 Task: Add Attachment from computer to Card Card0000000253 in Board Board0000000064 in Workspace WS0000000022 in Trello. Add Cover Green to Card Card0000000253 in Board Board0000000064 in Workspace WS0000000022 in Trello. Add "Move Card To …" Button titled Button0000000253 to "top" of the list "To Do" to Card Card0000000253 in Board Board0000000064 in Workspace WS0000000022 in Trello. Add Description DS0000000253 to Card Card0000000254 in Board Board0000000064 in Workspace WS0000000022 in Trello. Add Comment CM0000000253 to Card Card0000000254 in Board Board0000000064 in Workspace WS0000000022 in Trello
Action: Mouse moved to (483, 496)
Screenshot: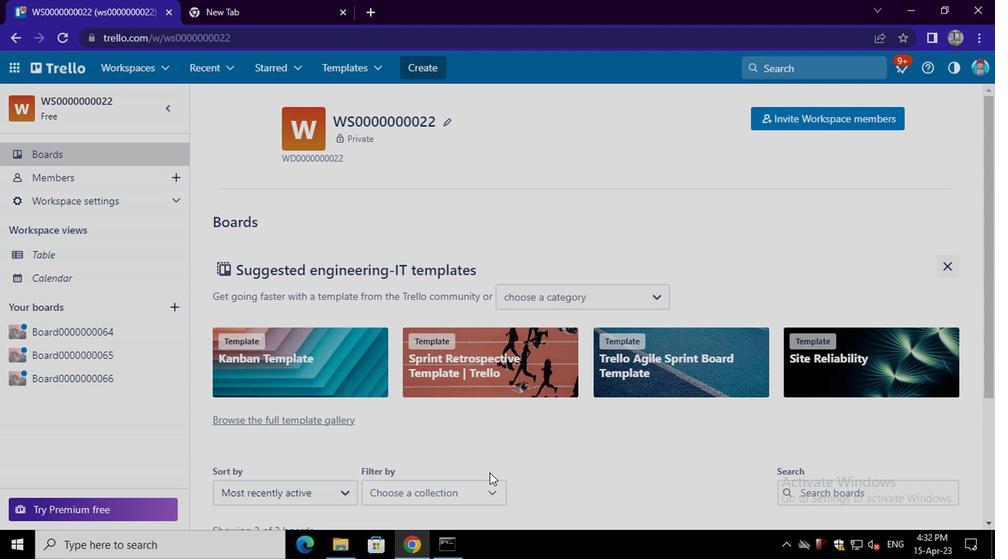 
Action: Mouse scrolled (483, 495) with delta (0, -1)
Screenshot: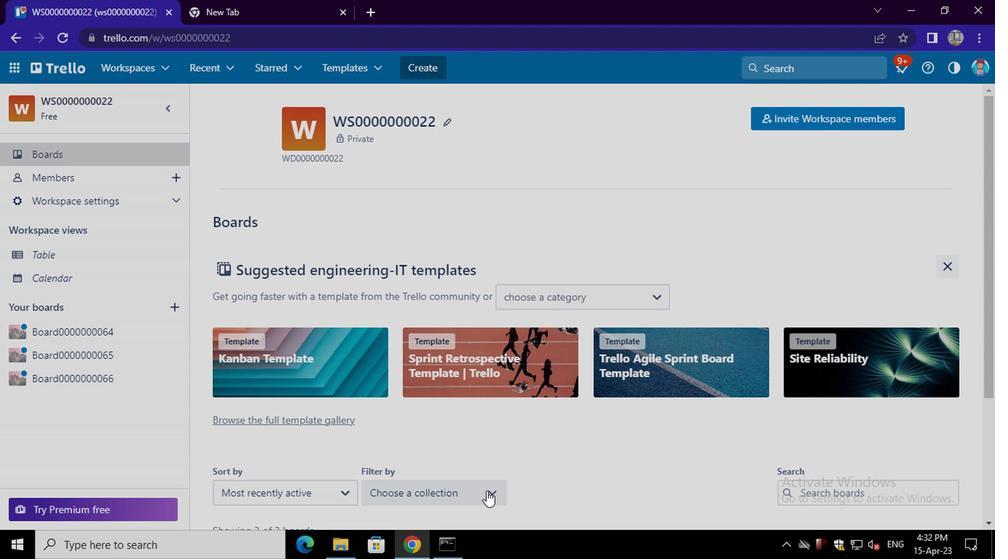 
Action: Mouse scrolled (483, 495) with delta (0, -1)
Screenshot: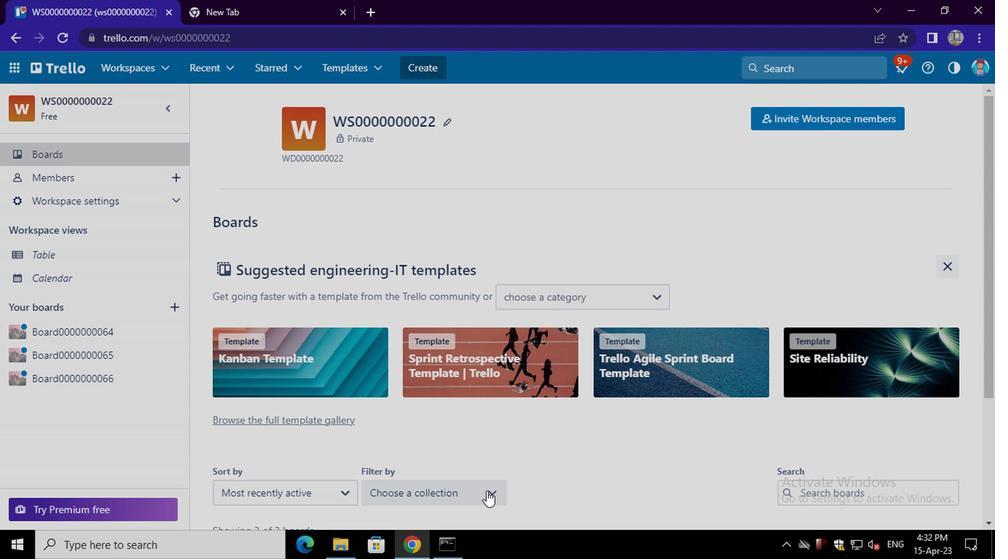 
Action: Mouse scrolled (483, 495) with delta (0, -1)
Screenshot: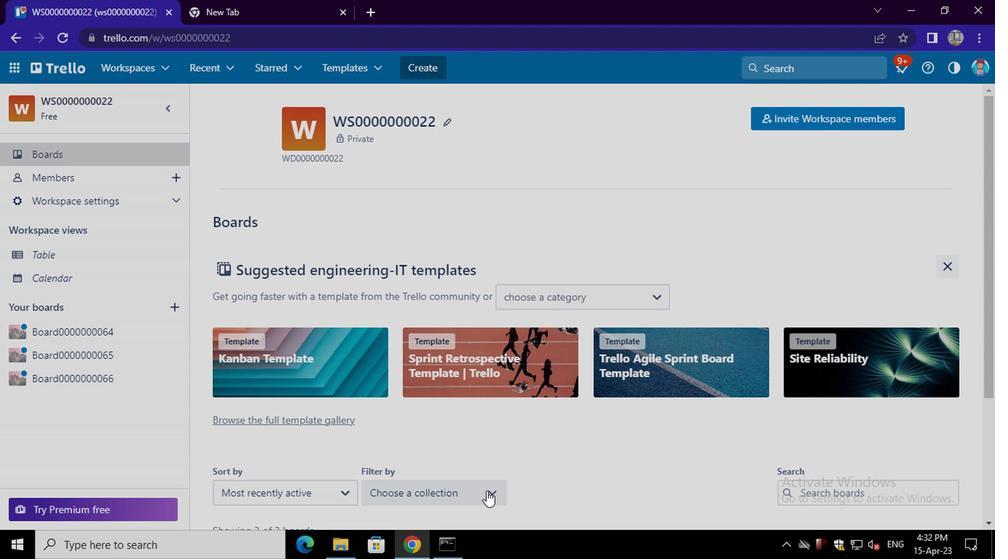 
Action: Mouse scrolled (483, 495) with delta (0, -1)
Screenshot: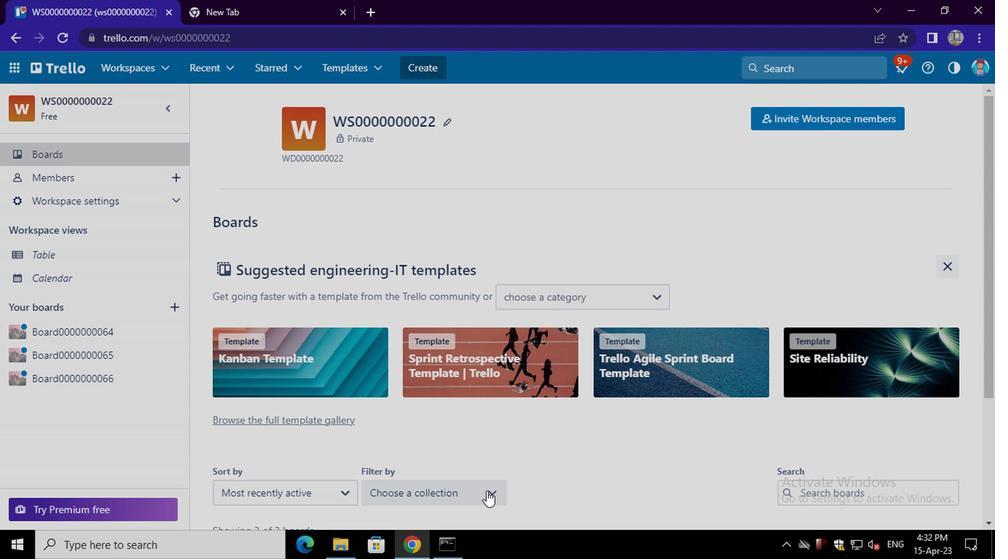 
Action: Mouse moved to (487, 427)
Screenshot: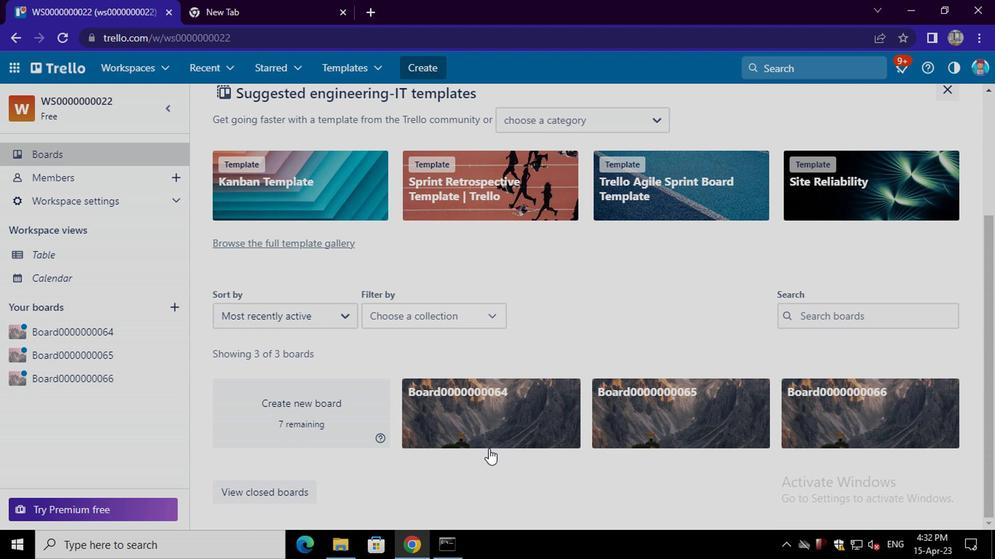 
Action: Mouse pressed left at (487, 427)
Screenshot: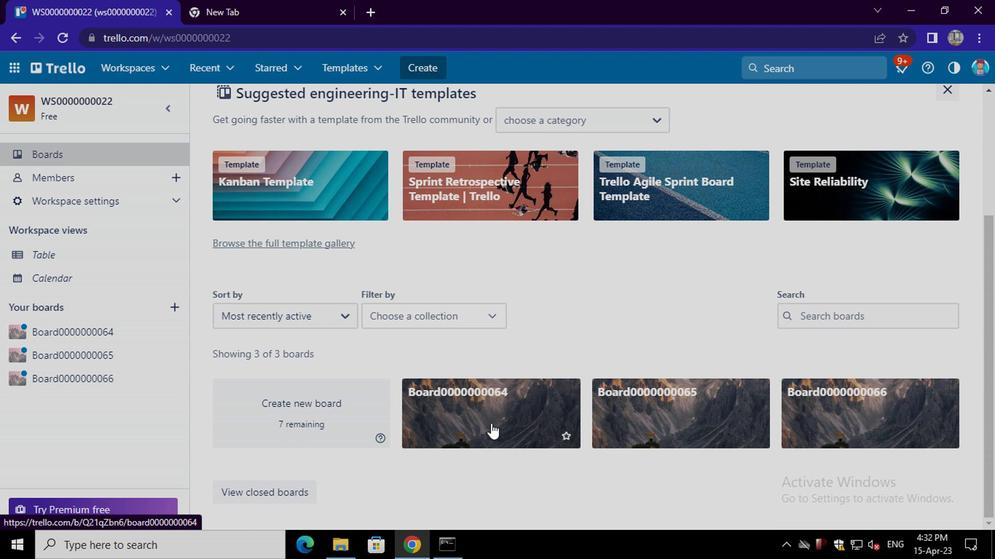 
Action: Mouse moved to (374, 160)
Screenshot: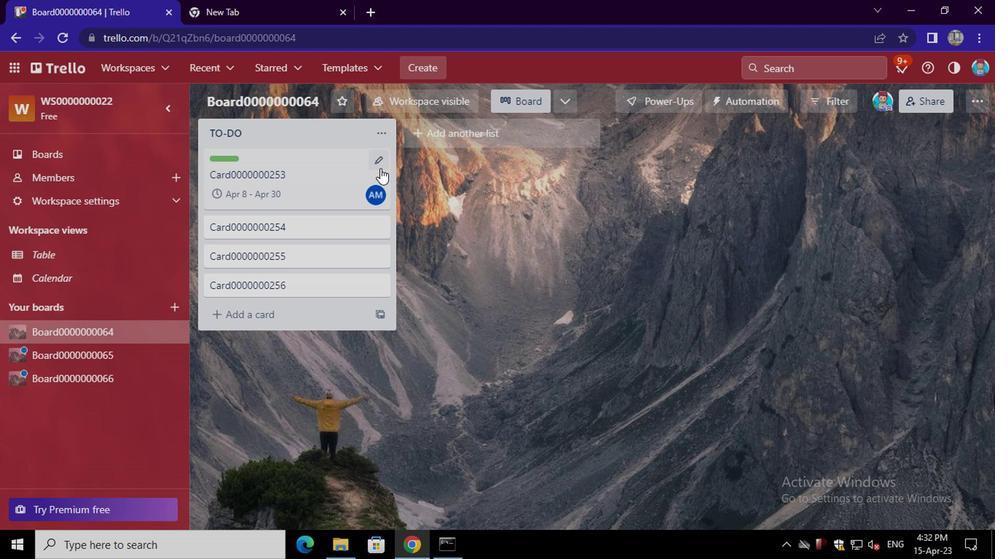 
Action: Mouse pressed left at (374, 160)
Screenshot: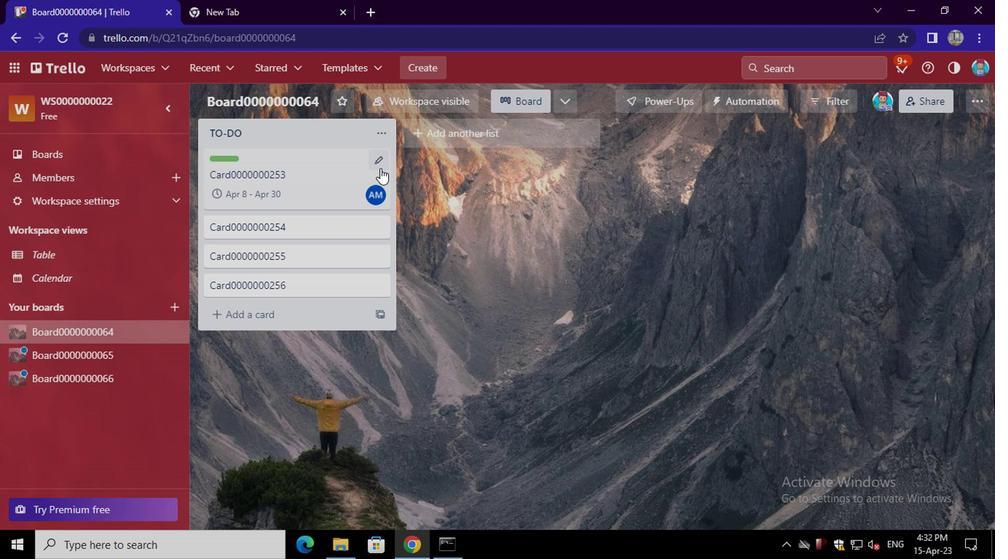 
Action: Mouse moved to (407, 159)
Screenshot: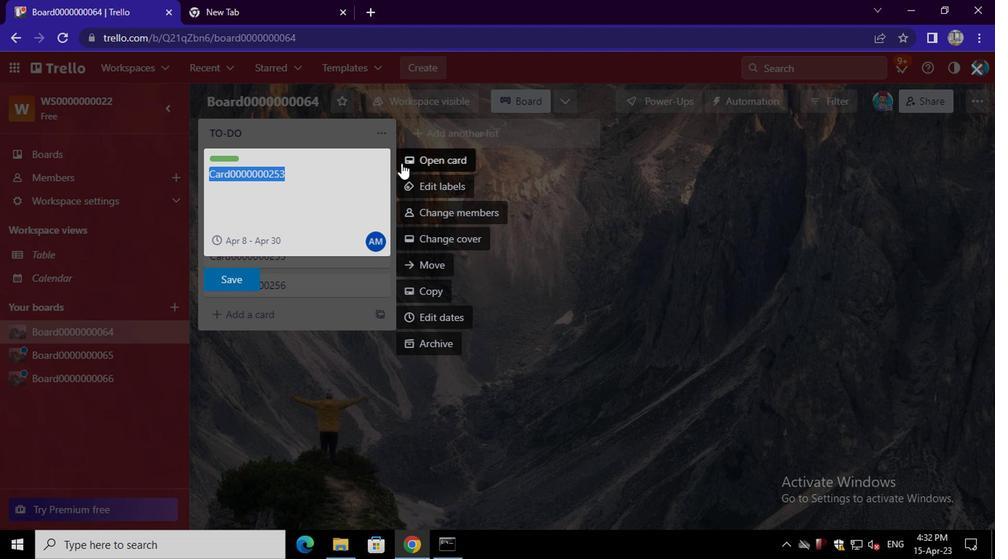 
Action: Mouse pressed left at (407, 159)
Screenshot: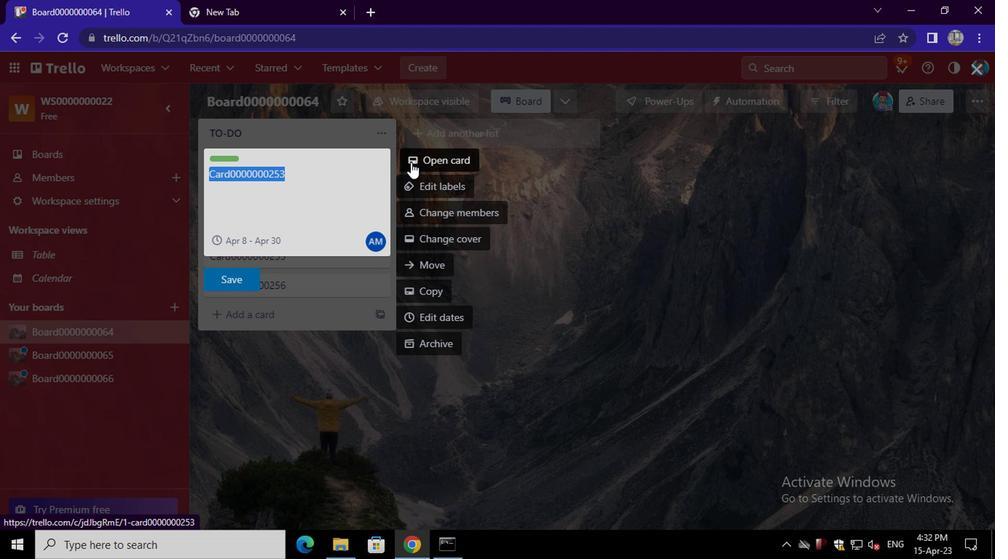 
Action: Mouse moved to (687, 296)
Screenshot: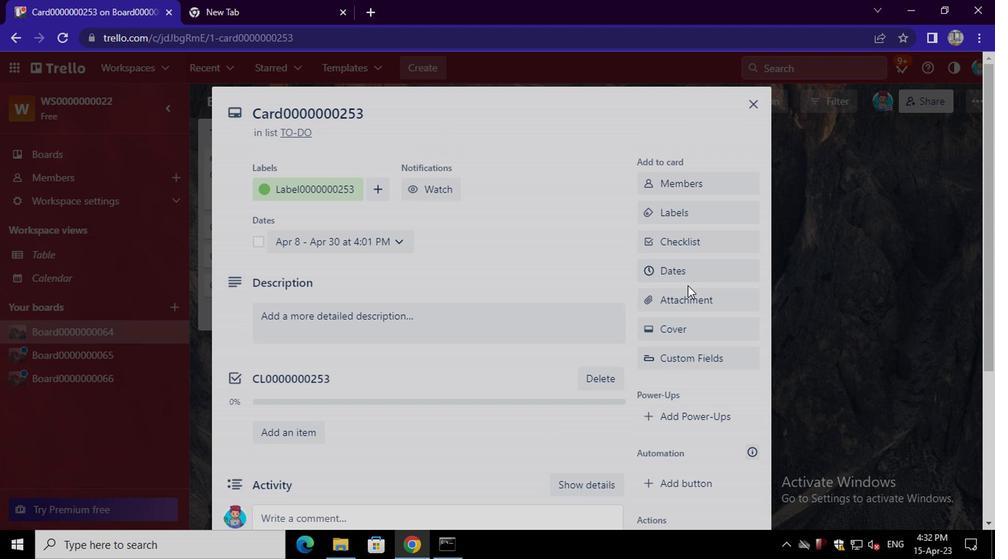 
Action: Mouse pressed left at (687, 296)
Screenshot: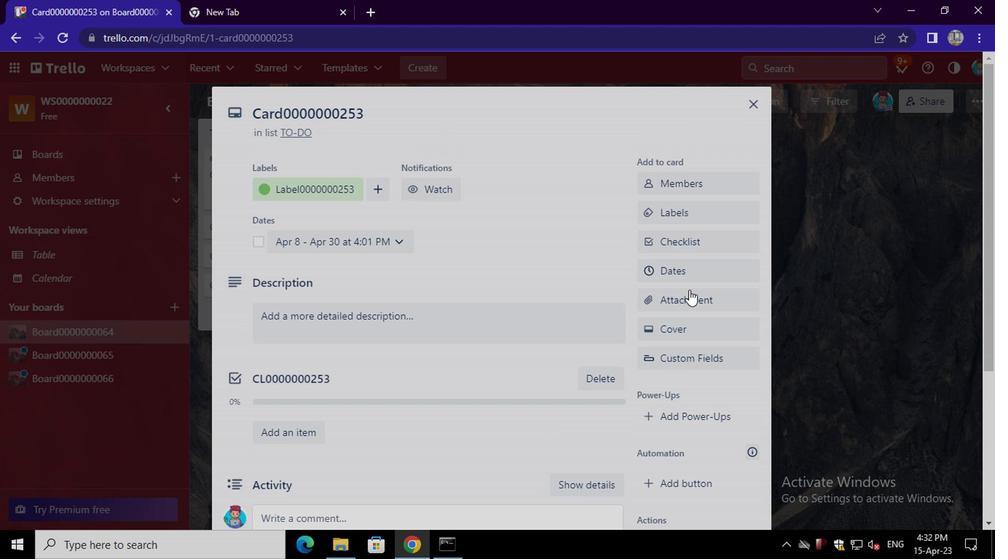 
Action: Mouse moved to (674, 135)
Screenshot: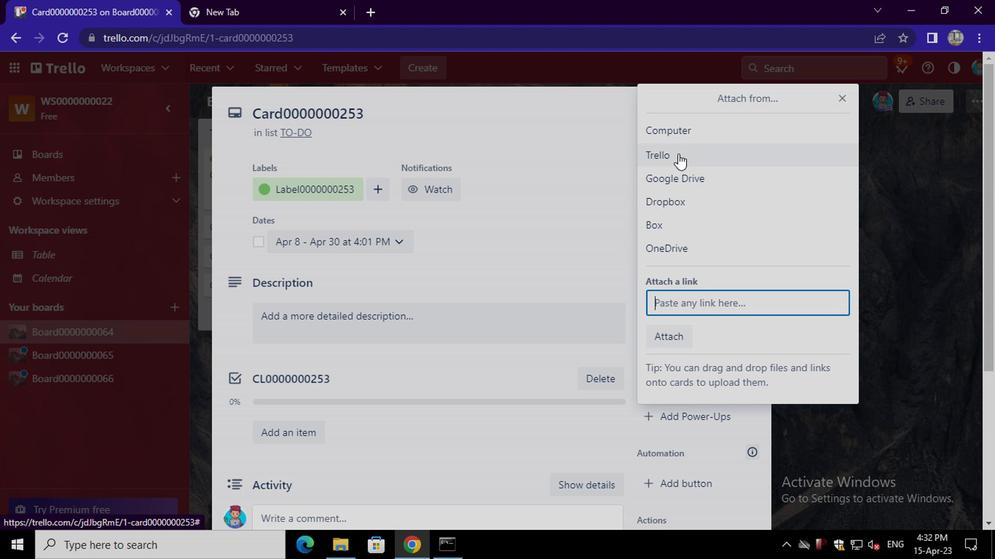 
Action: Mouse pressed left at (674, 135)
Screenshot: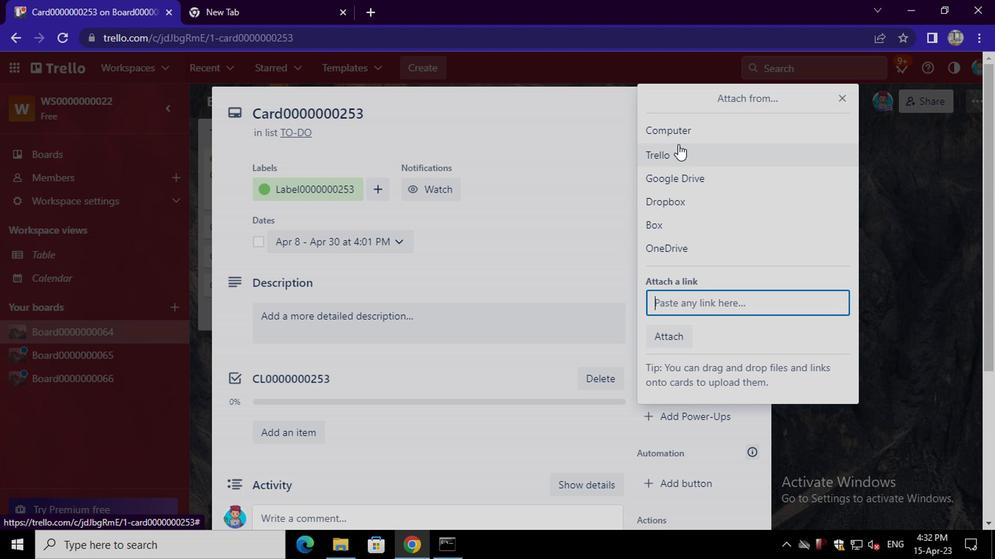 
Action: Mouse moved to (361, 346)
Screenshot: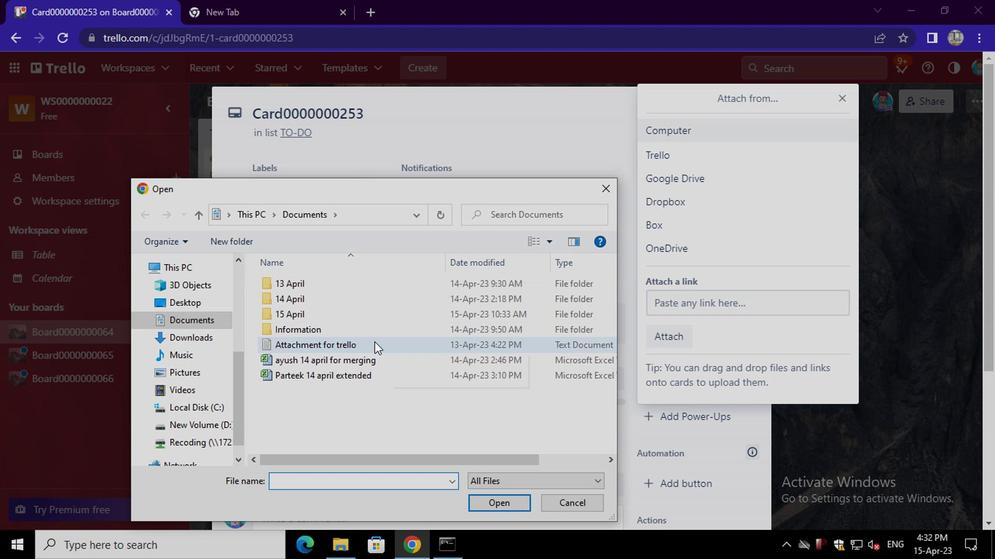
Action: Mouse pressed left at (361, 346)
Screenshot: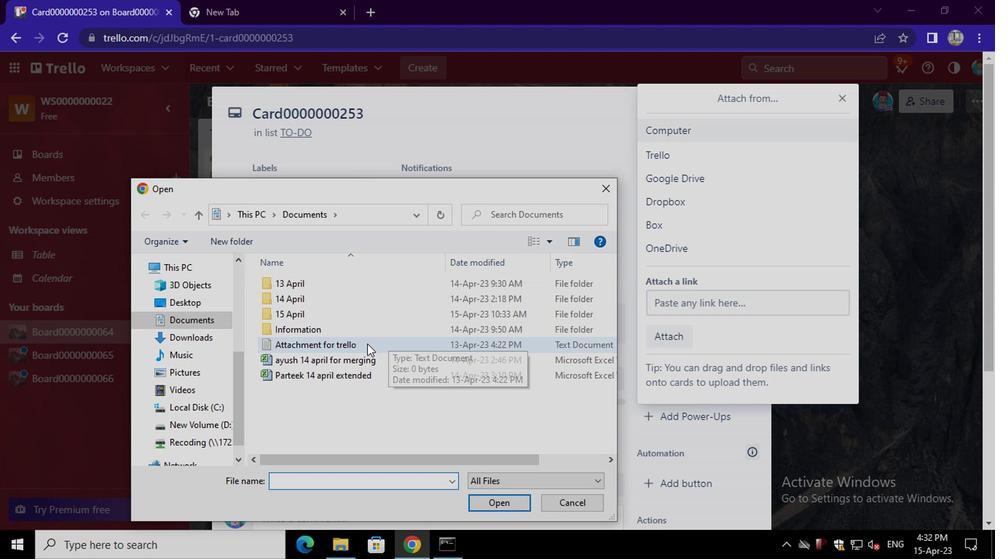 
Action: Mouse pressed left at (361, 346)
Screenshot: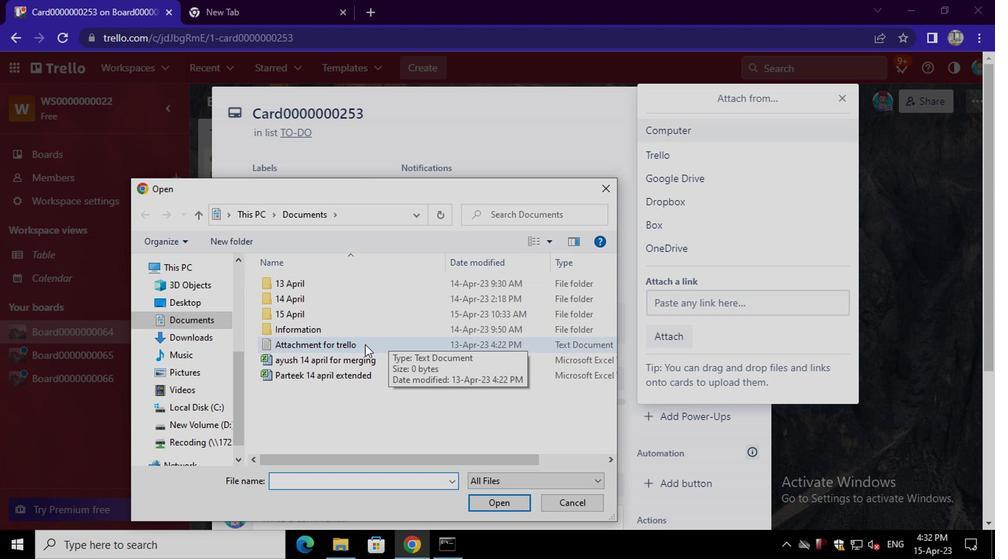 
Action: Mouse moved to (651, 334)
Screenshot: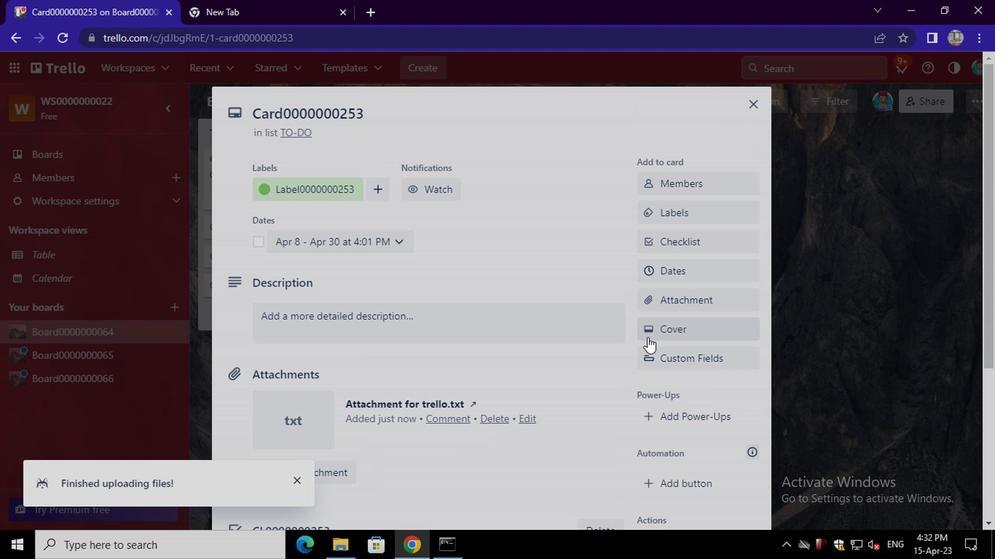 
Action: Mouse pressed left at (651, 334)
Screenshot: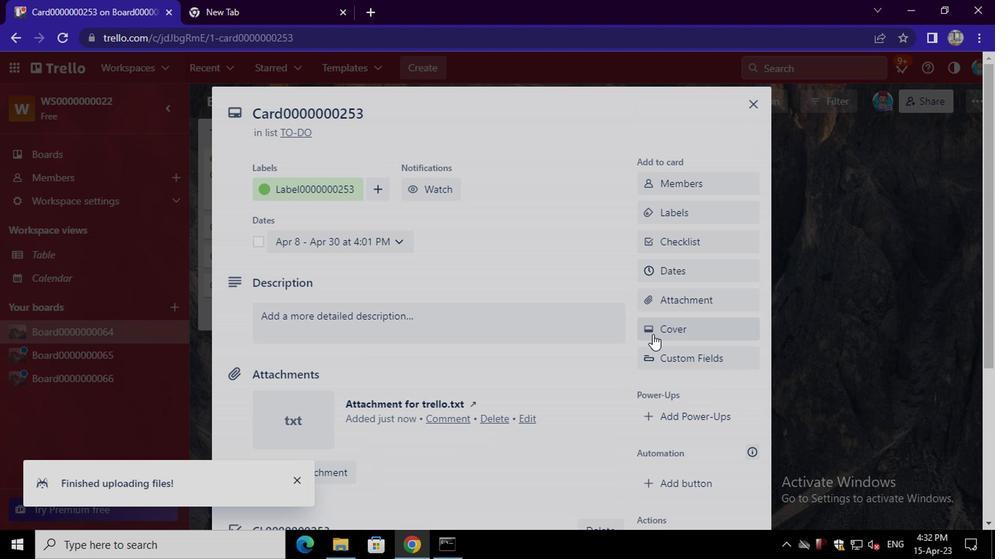 
Action: Mouse moved to (658, 228)
Screenshot: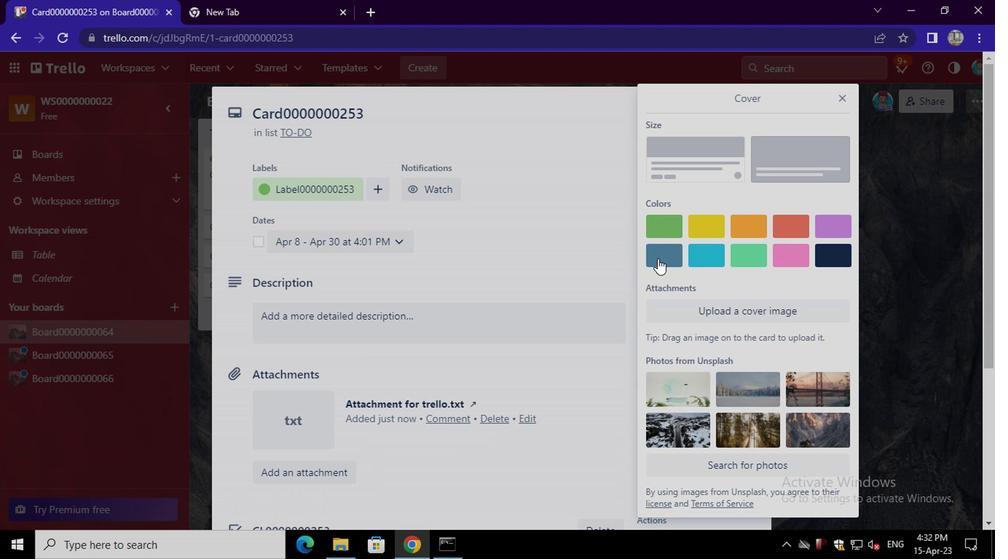 
Action: Mouse pressed left at (658, 228)
Screenshot: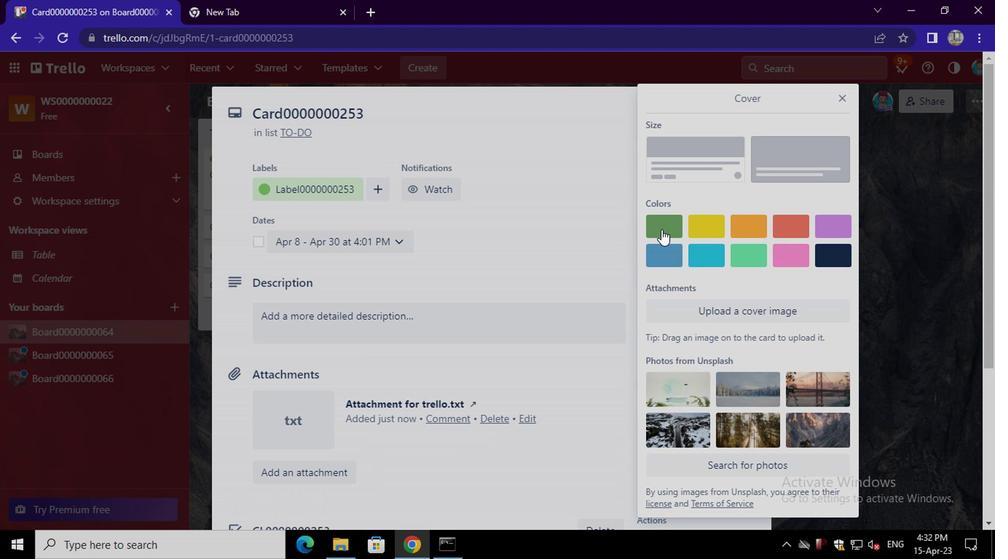 
Action: Mouse moved to (589, 288)
Screenshot: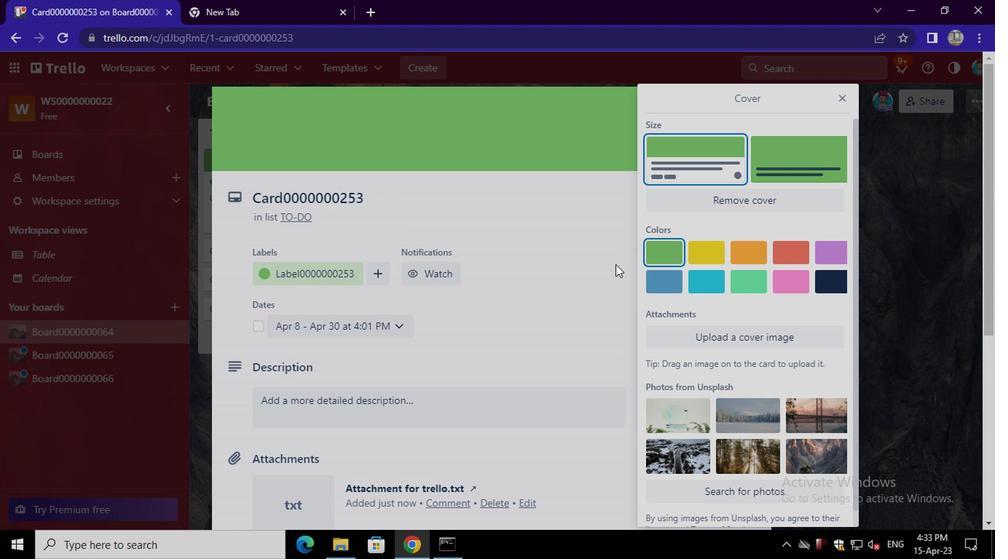 
Action: Mouse pressed left at (589, 288)
Screenshot: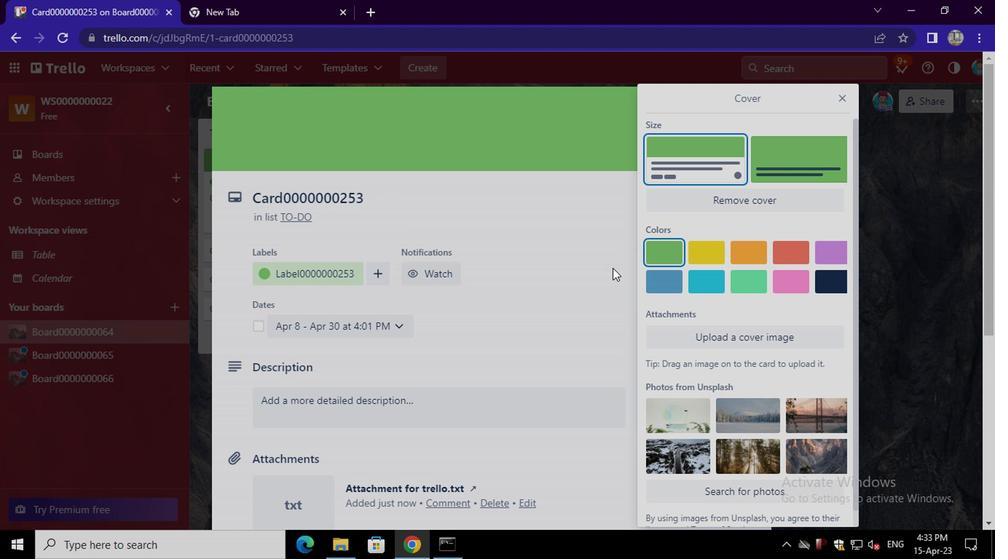 
Action: Mouse moved to (601, 332)
Screenshot: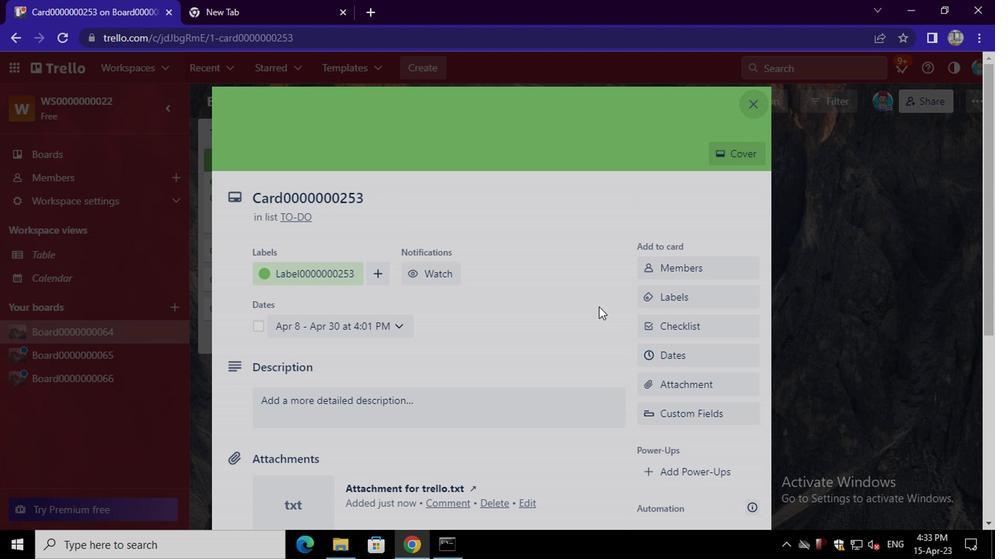 
Action: Mouse scrolled (601, 332) with delta (0, 0)
Screenshot: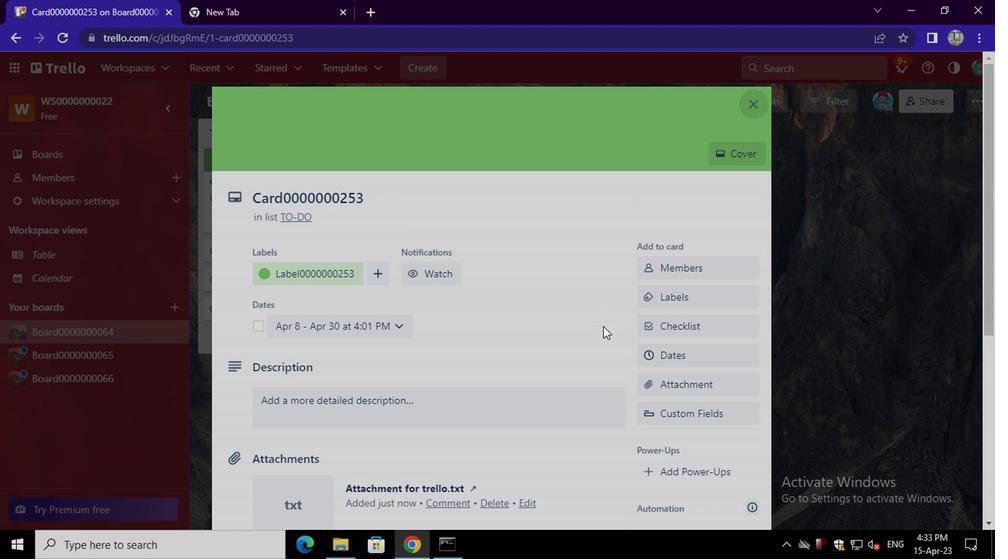 
Action: Mouse moved to (601, 335)
Screenshot: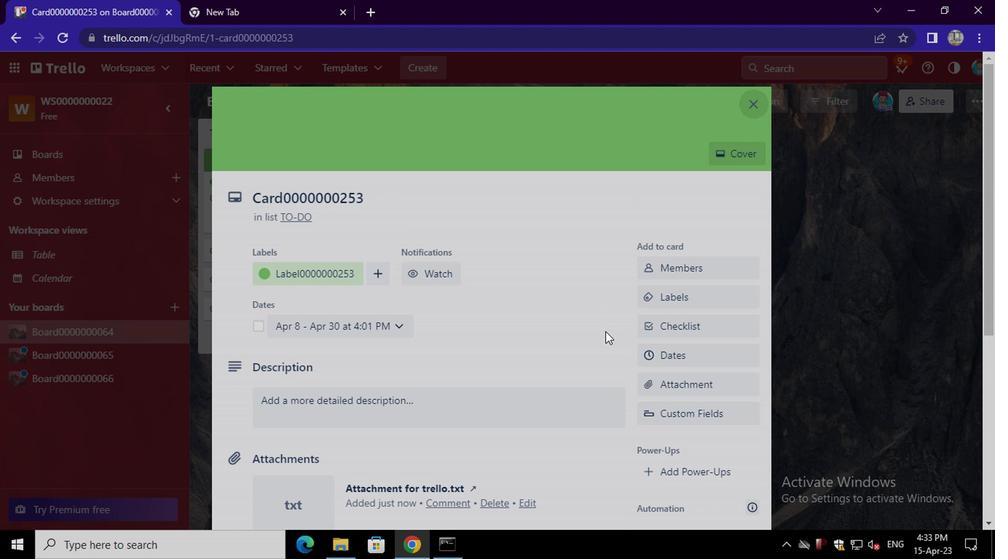 
Action: Mouse scrolled (601, 334) with delta (0, -1)
Screenshot: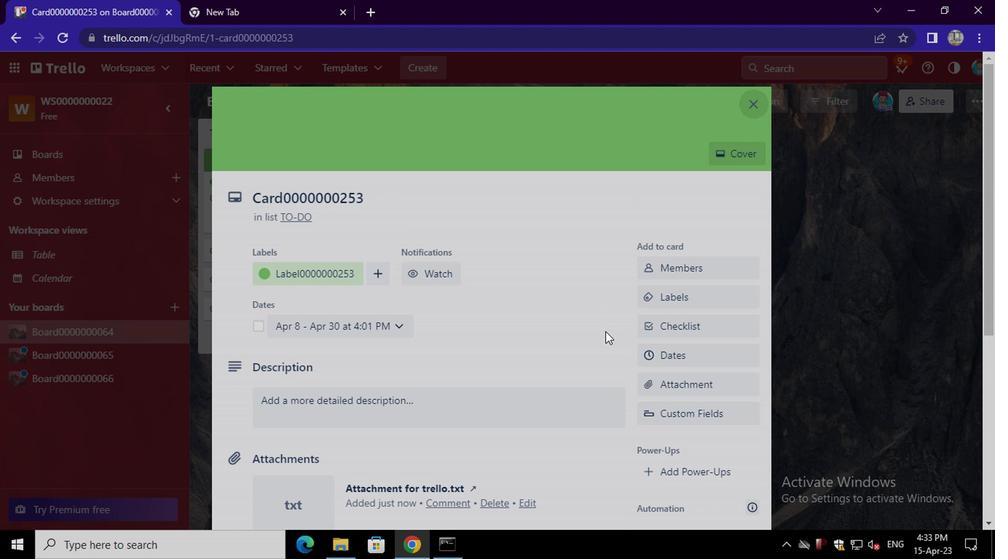 
Action: Mouse moved to (601, 337)
Screenshot: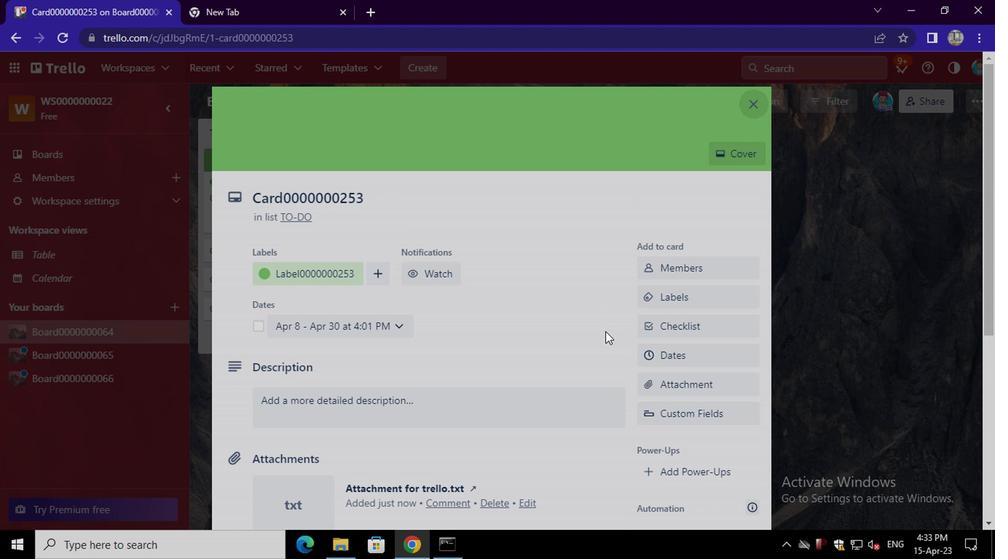 
Action: Mouse scrolled (601, 336) with delta (0, 0)
Screenshot: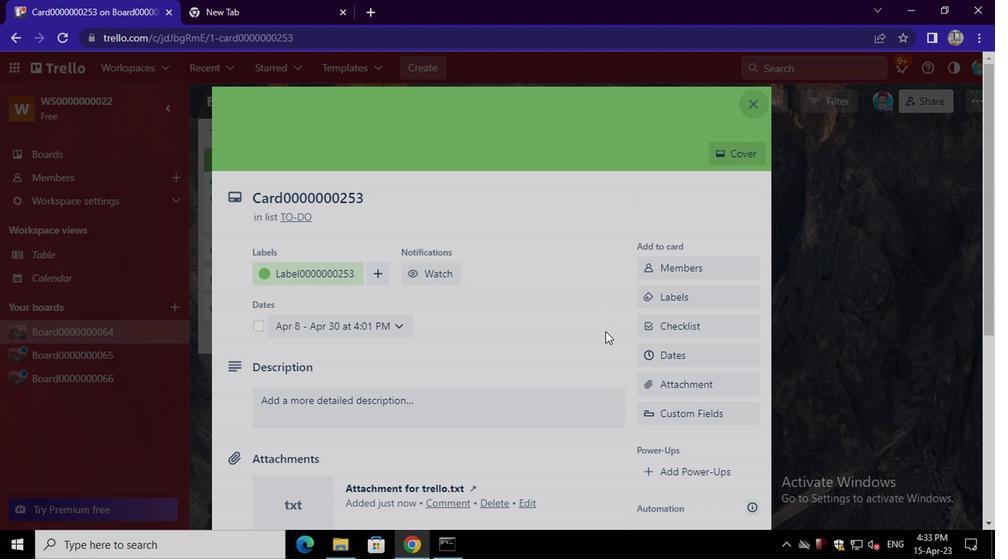 
Action: Mouse scrolled (601, 336) with delta (0, 0)
Screenshot: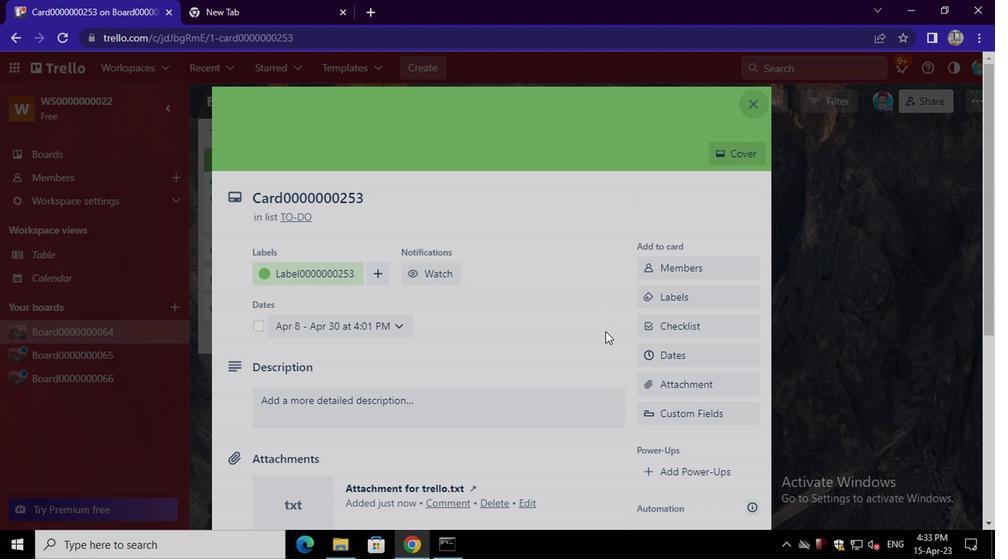 
Action: Mouse moved to (680, 252)
Screenshot: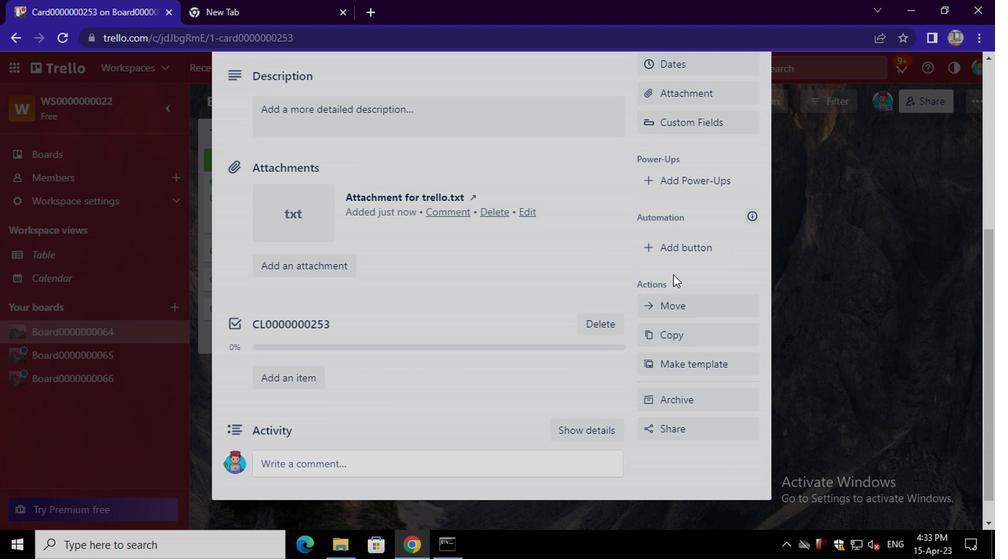 
Action: Mouse pressed left at (680, 252)
Screenshot: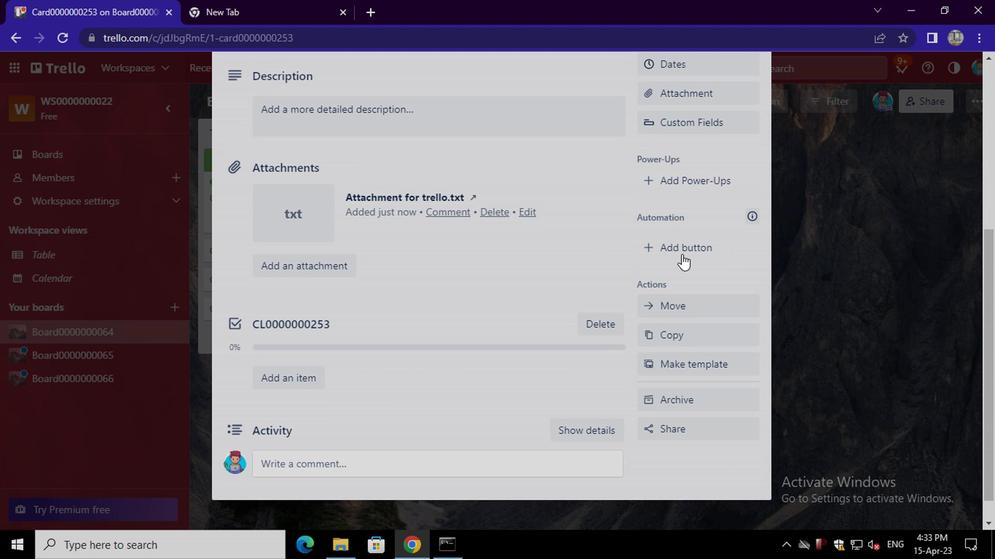 
Action: Mouse moved to (709, 161)
Screenshot: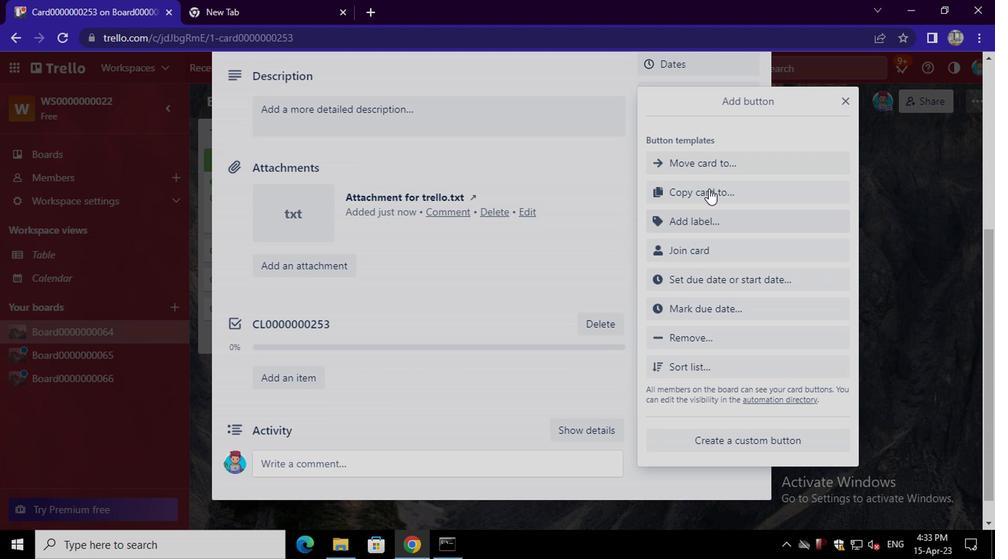 
Action: Mouse pressed left at (709, 161)
Screenshot: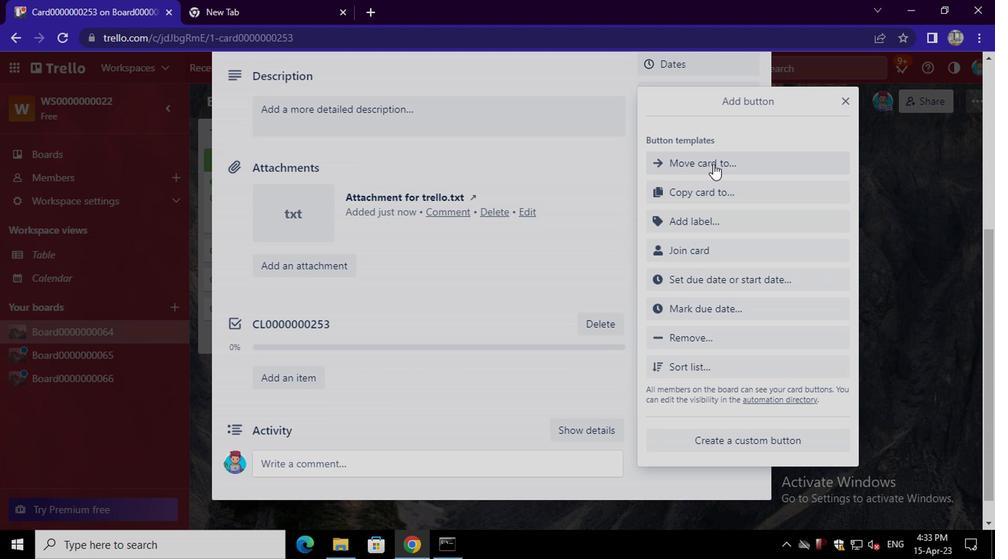 
Action: Mouse moved to (721, 158)
Screenshot: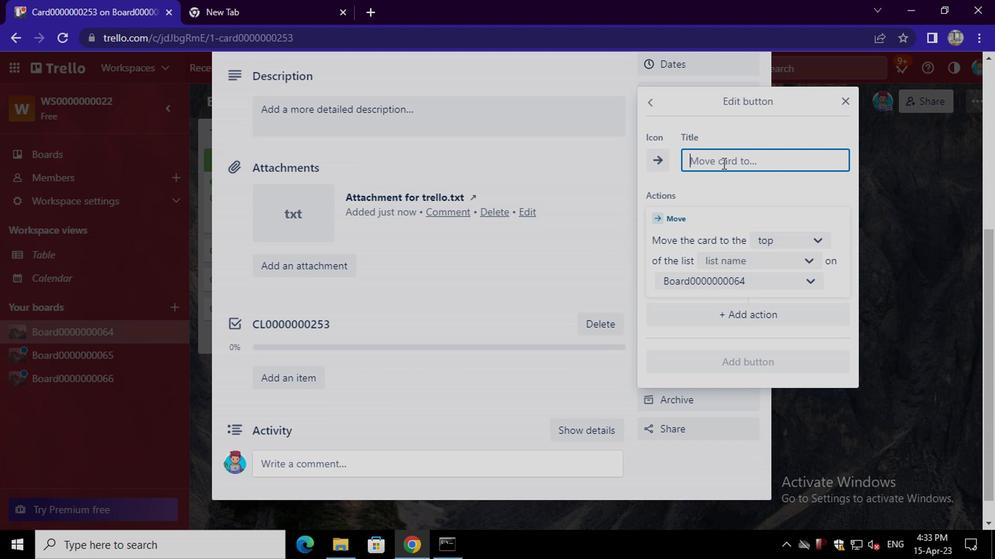 
Action: Mouse pressed left at (721, 158)
Screenshot: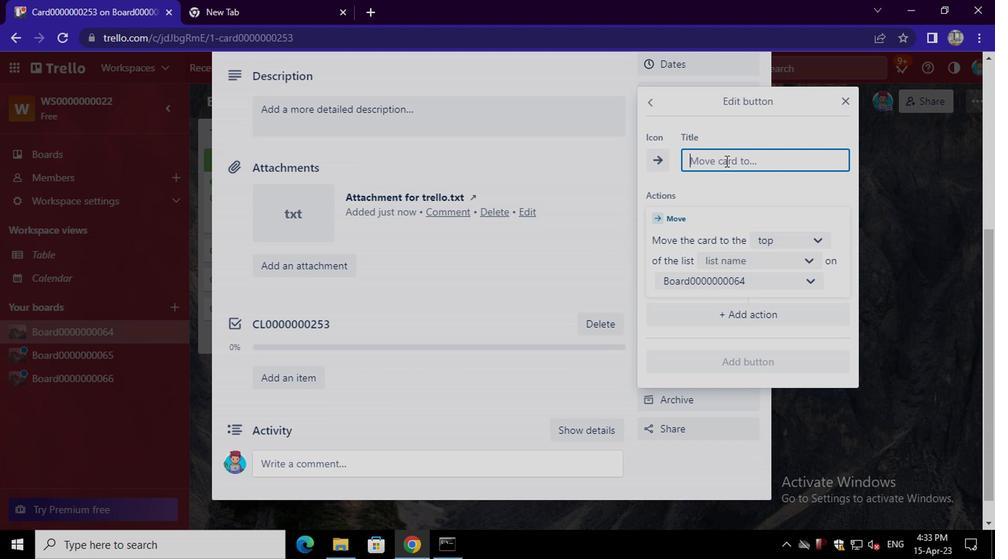 
Action: Key pressed <Key.shift>BUTTON0000000253
Screenshot: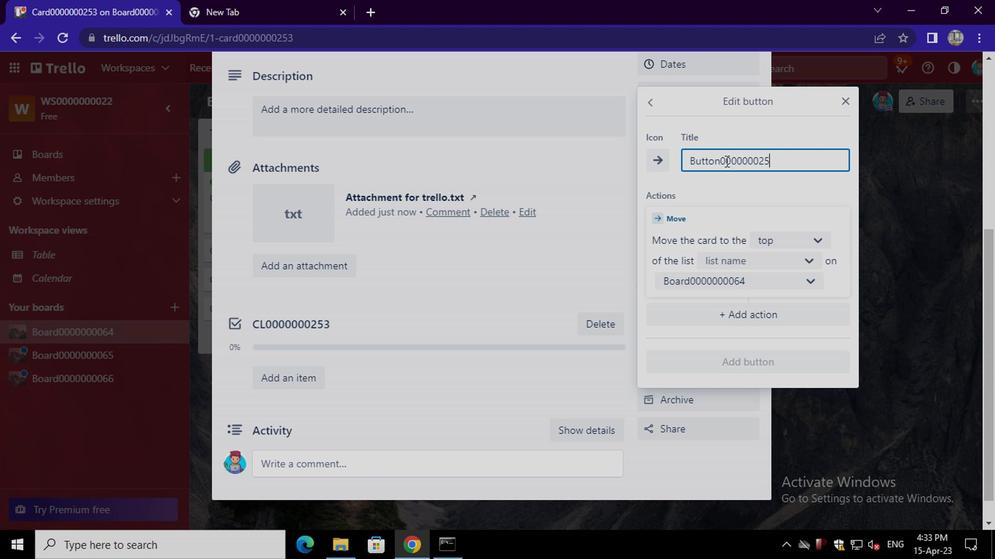 
Action: Mouse moved to (778, 234)
Screenshot: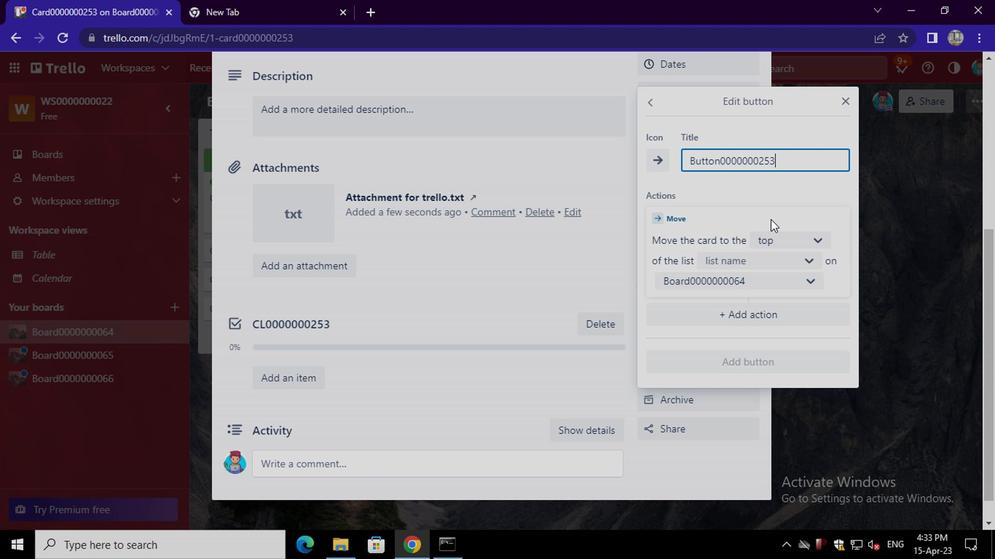 
Action: Mouse pressed left at (778, 234)
Screenshot: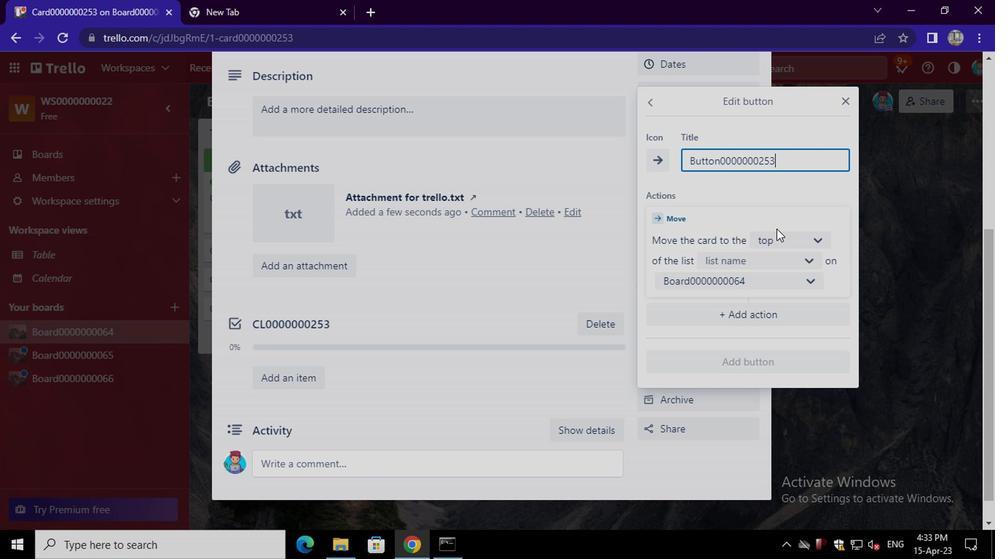 
Action: Mouse moved to (782, 267)
Screenshot: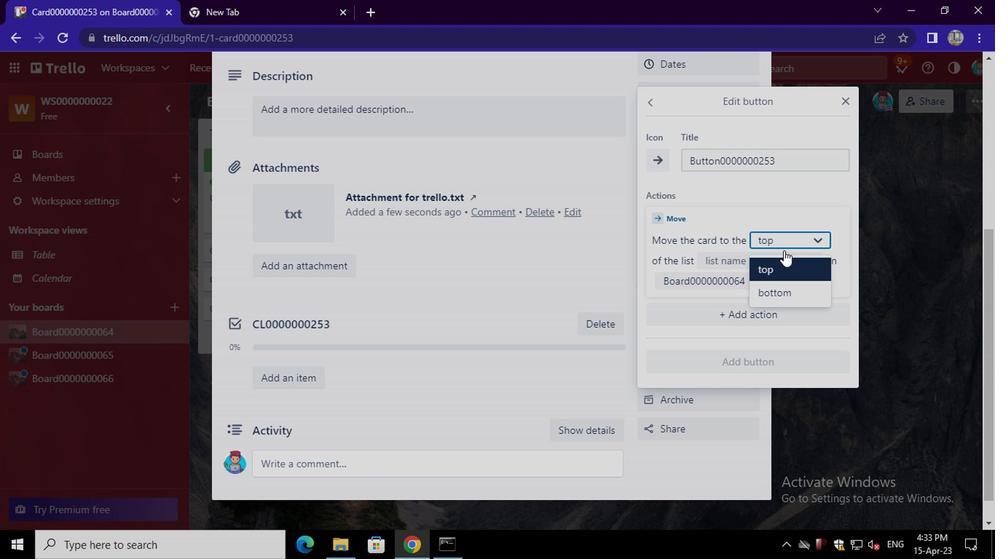 
Action: Mouse pressed left at (782, 267)
Screenshot: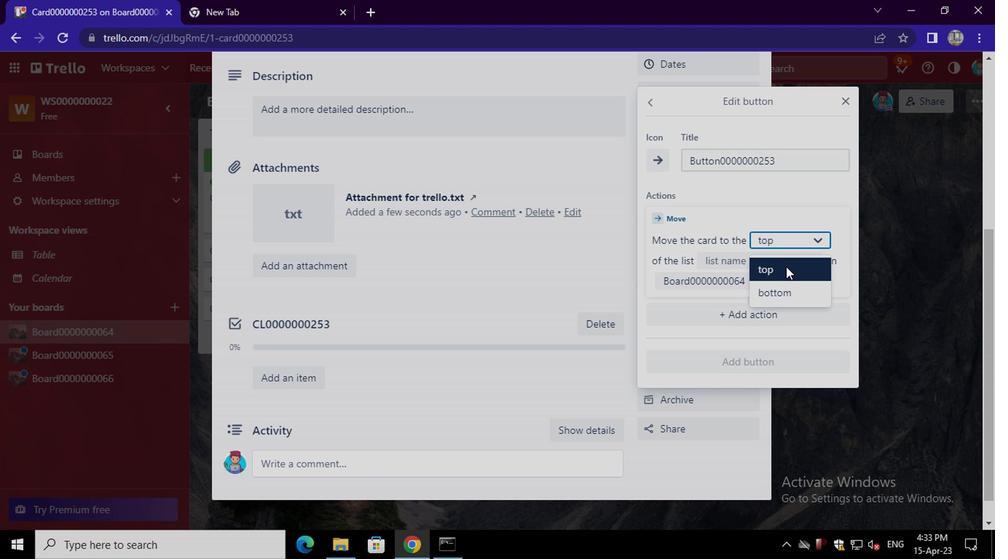 
Action: Mouse moved to (779, 264)
Screenshot: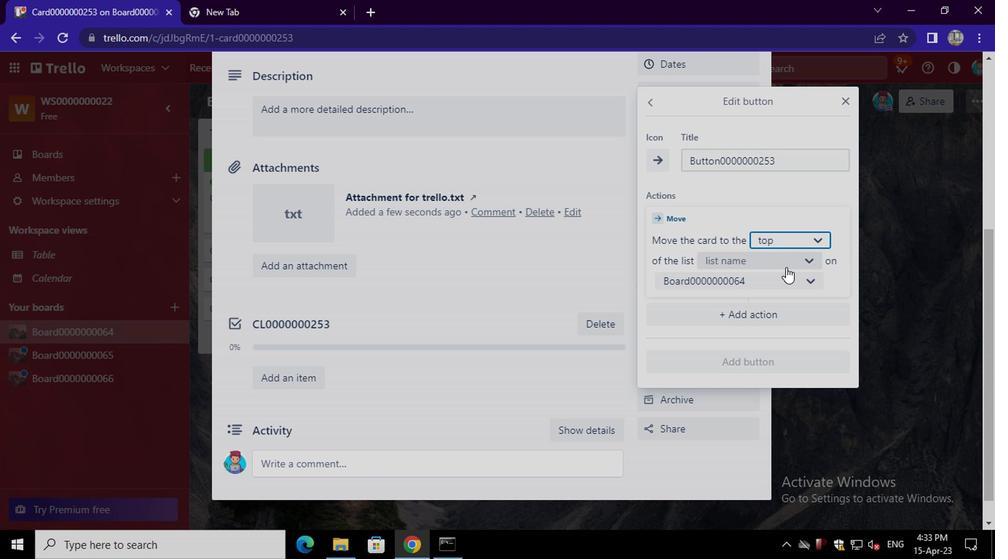 
Action: Mouse pressed left at (779, 264)
Screenshot: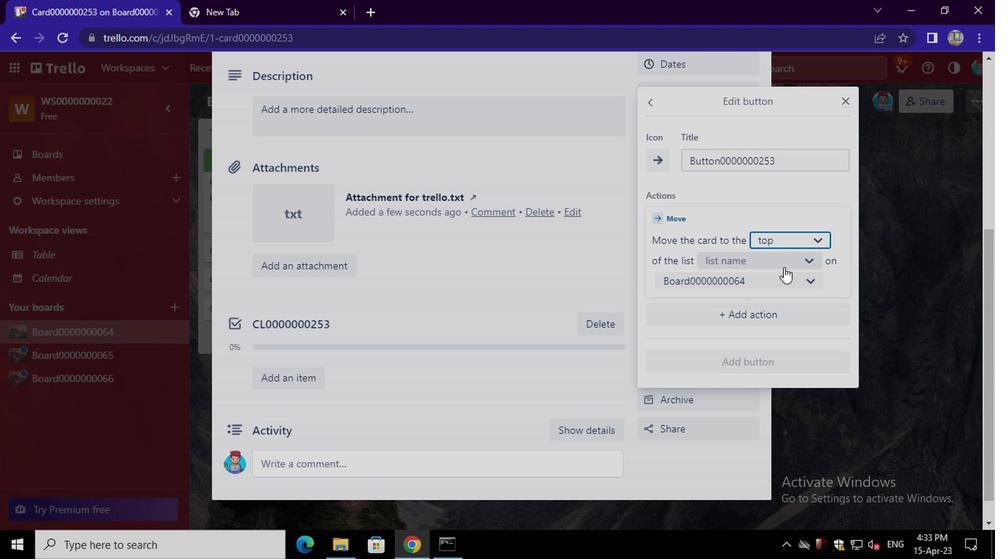 
Action: Mouse moved to (771, 287)
Screenshot: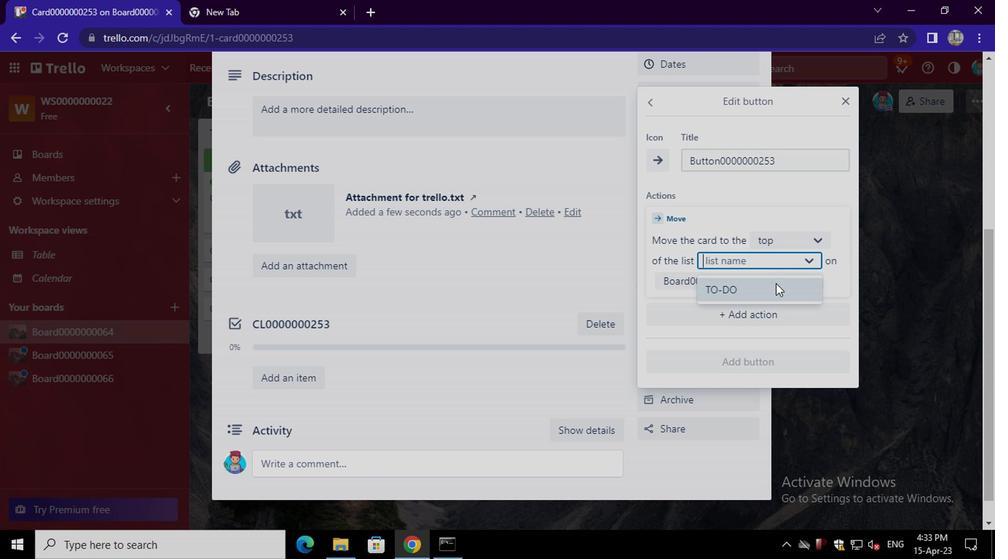 
Action: Mouse pressed left at (771, 287)
Screenshot: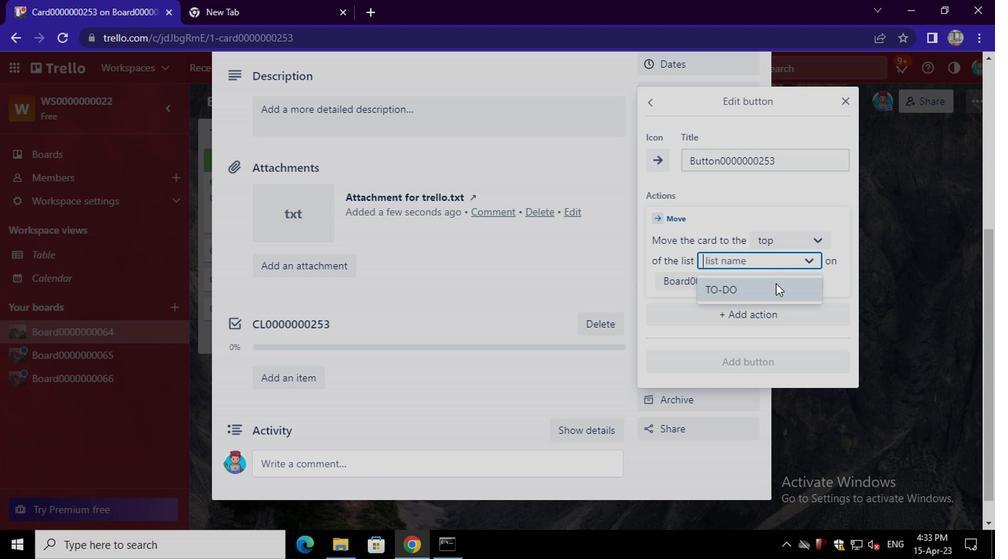 
Action: Mouse moved to (761, 360)
Screenshot: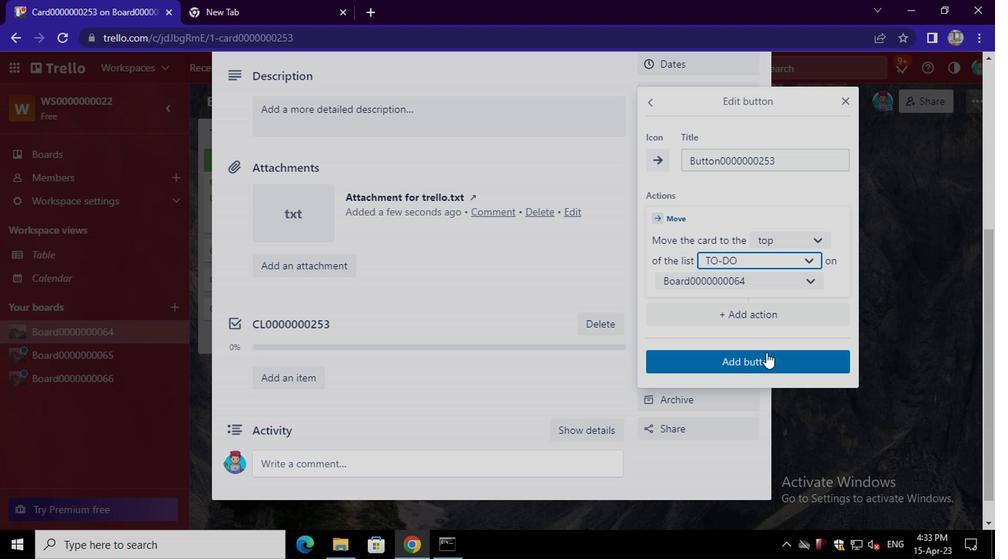 
Action: Mouse pressed left at (761, 360)
Screenshot: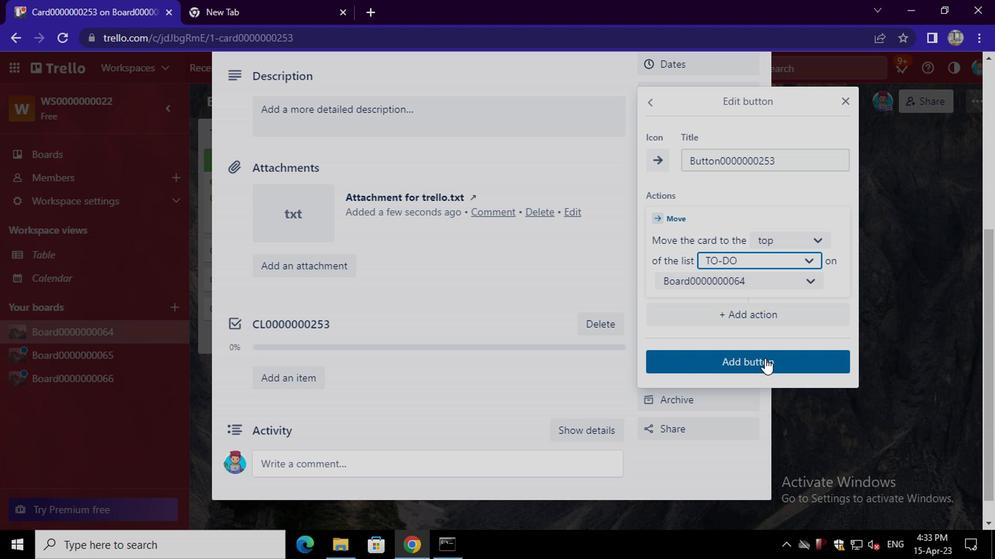 
Action: Mouse moved to (619, 354)
Screenshot: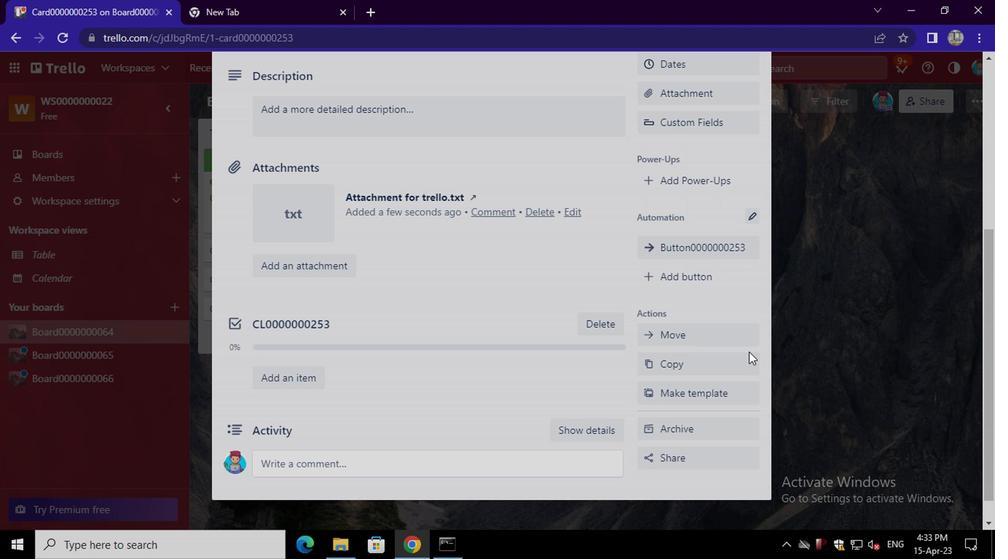 
Action: Mouse scrolled (619, 354) with delta (0, 0)
Screenshot: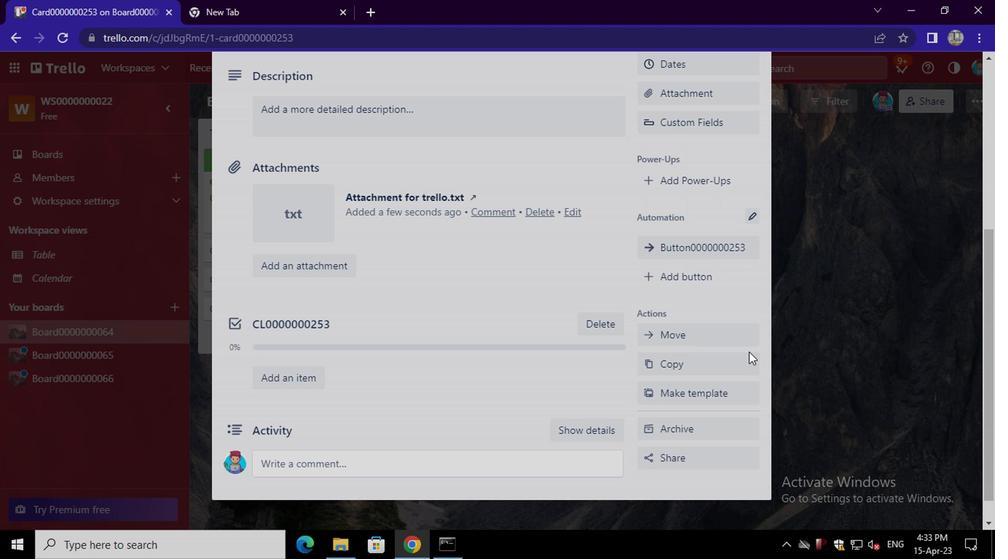 
Action: Mouse moved to (601, 356)
Screenshot: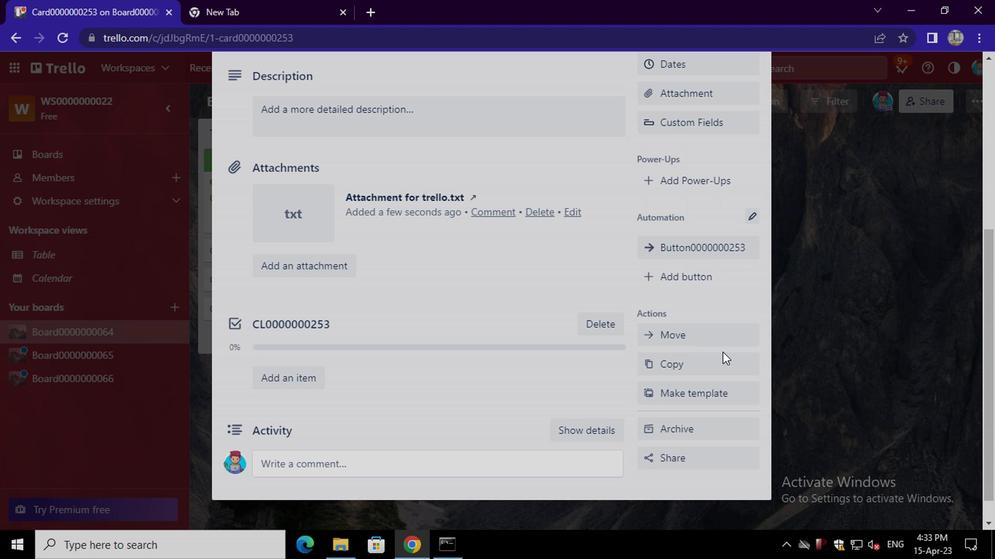 
Action: Mouse scrolled (601, 356) with delta (0, 0)
Screenshot: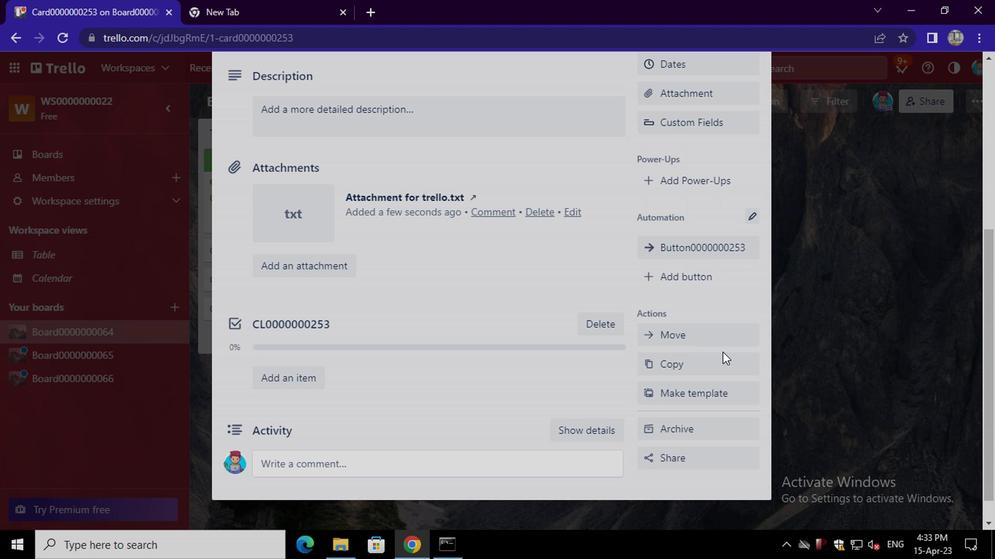
Action: Mouse moved to (592, 360)
Screenshot: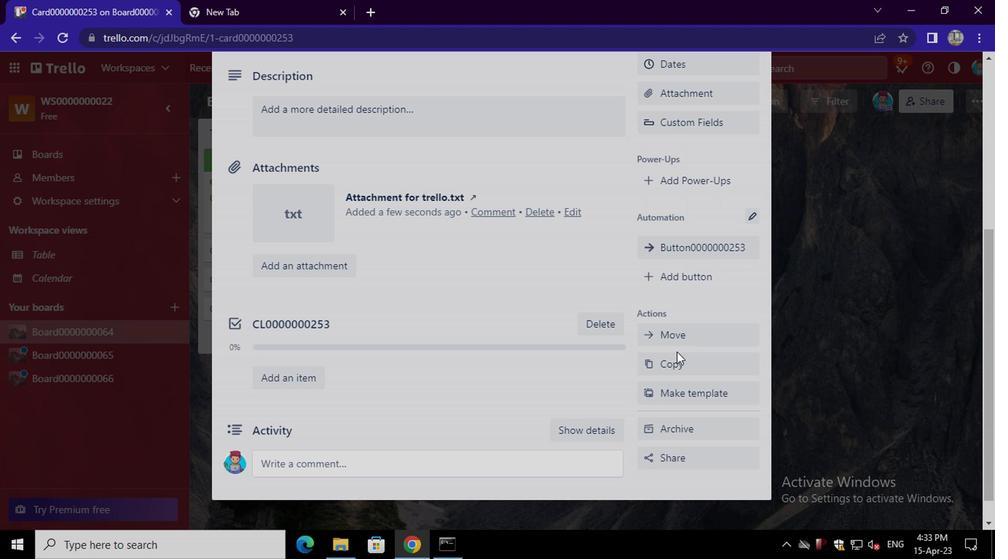 
Action: Mouse scrolled (592, 361) with delta (0, 0)
Screenshot: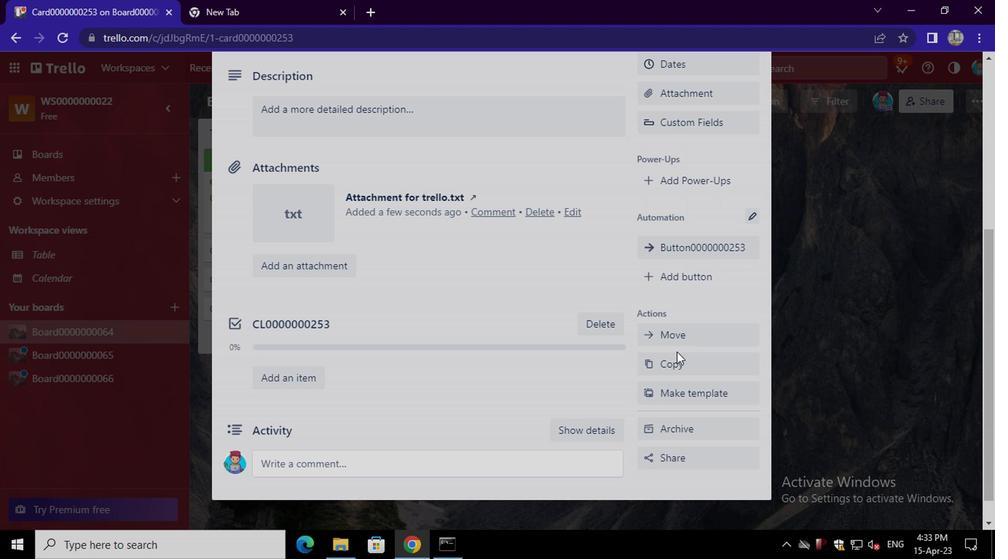 
Action: Mouse moved to (587, 364)
Screenshot: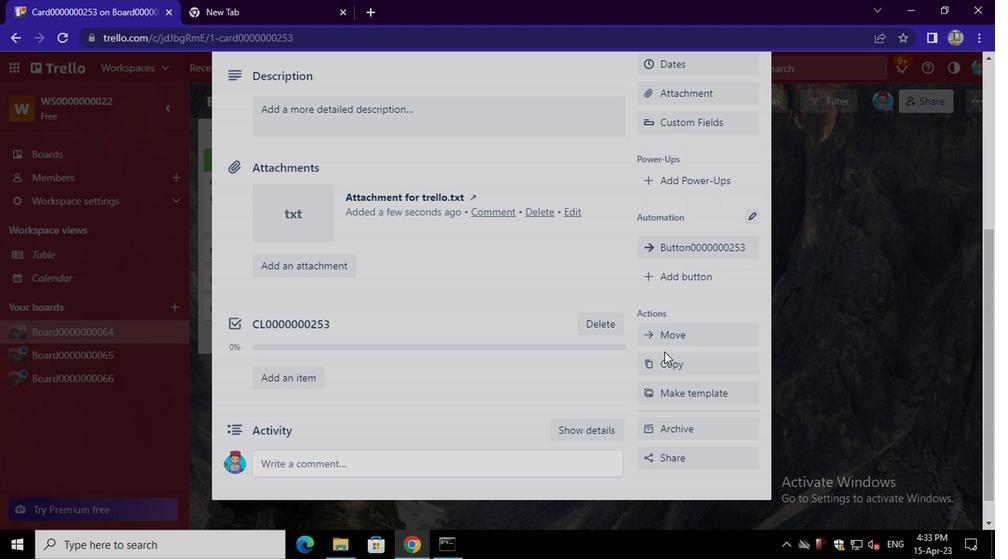
Action: Mouse scrolled (587, 364) with delta (0, 0)
Screenshot: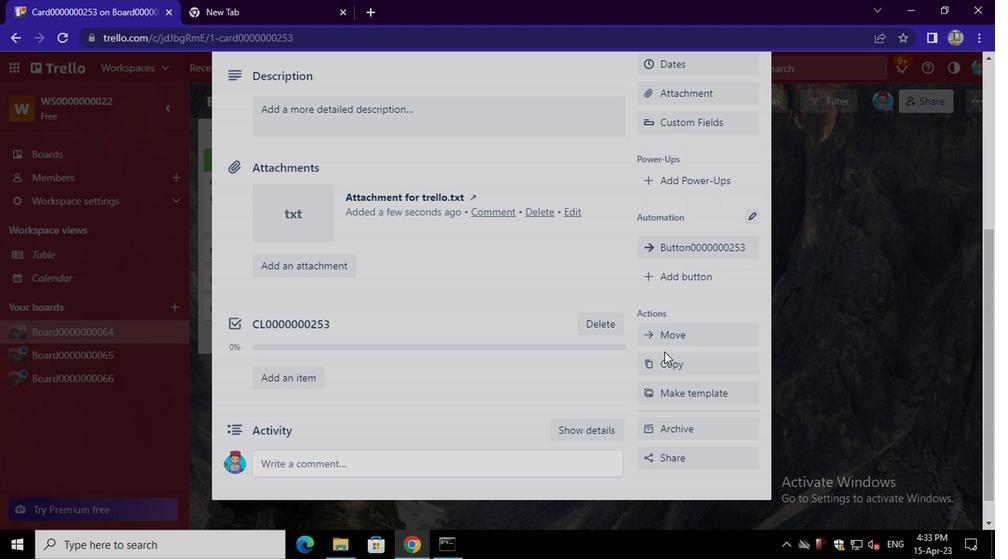 
Action: Mouse moved to (752, 98)
Screenshot: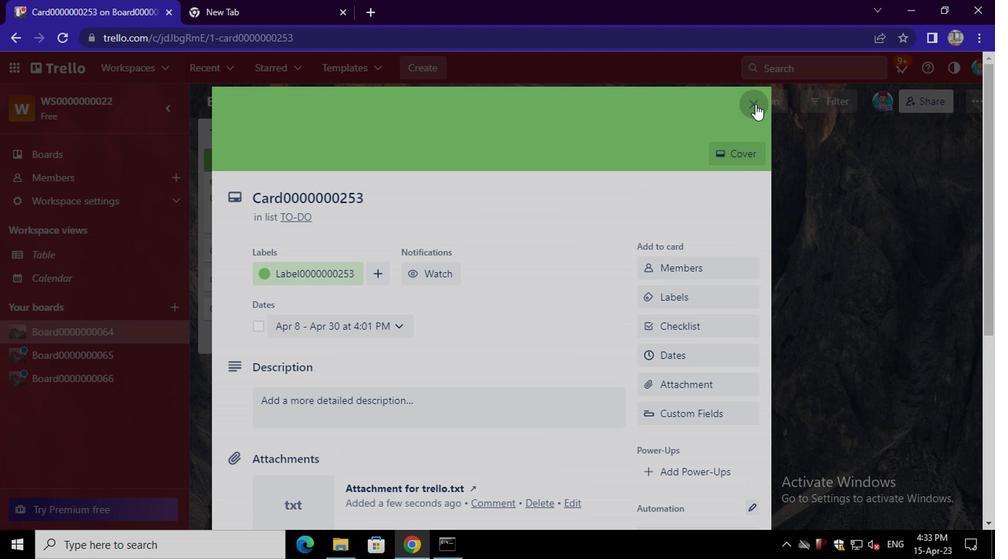 
Action: Mouse pressed left at (752, 98)
Screenshot: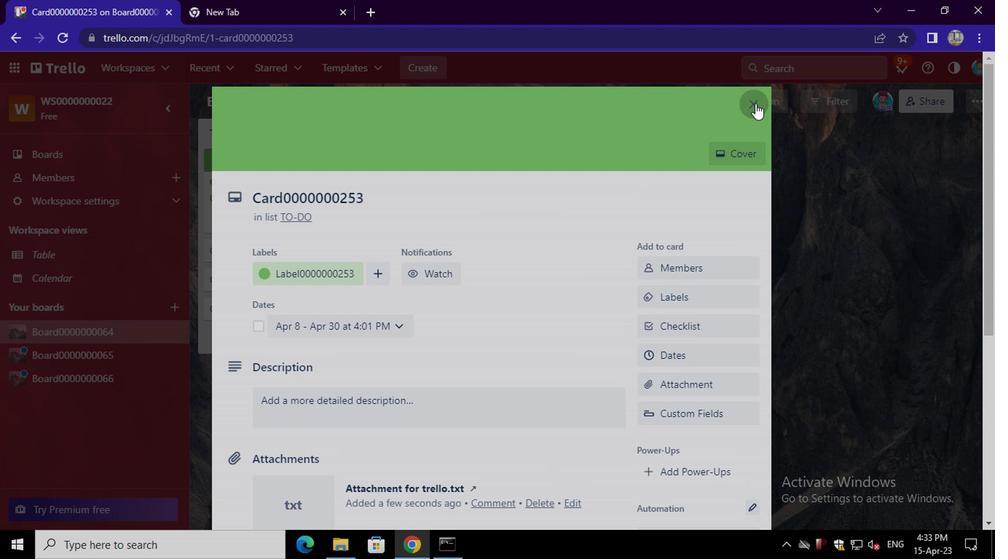 
Action: Mouse moved to (373, 251)
Screenshot: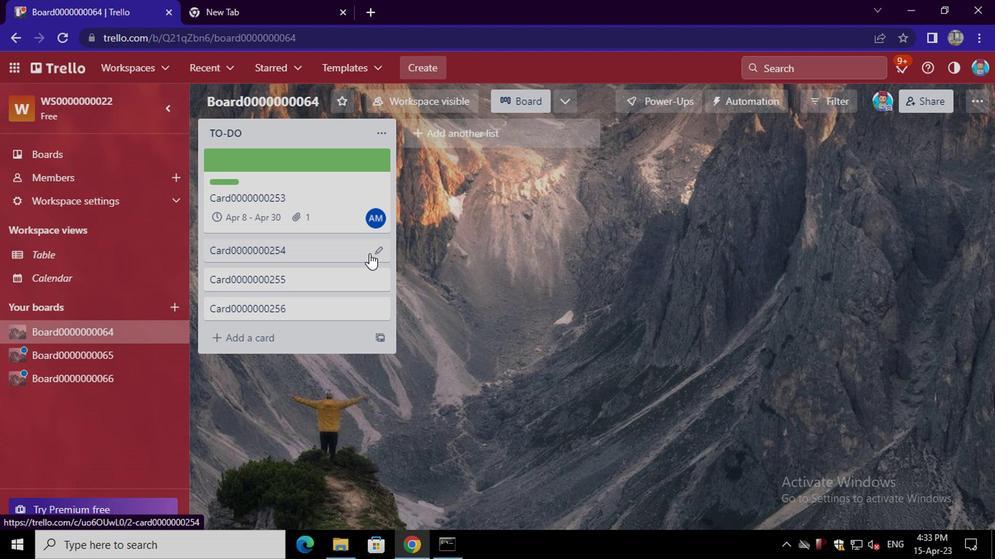 
Action: Mouse pressed left at (373, 251)
Screenshot: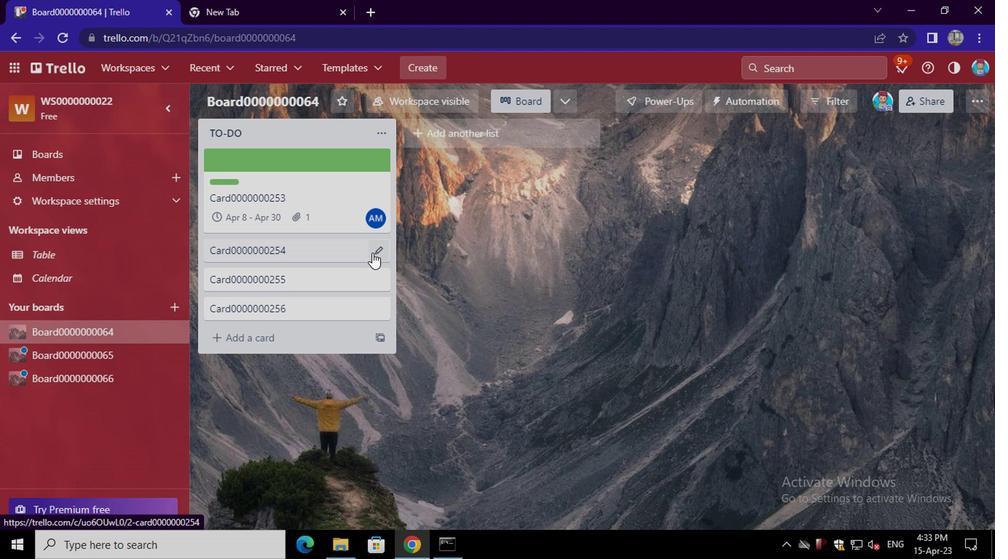 
Action: Mouse moved to (430, 249)
Screenshot: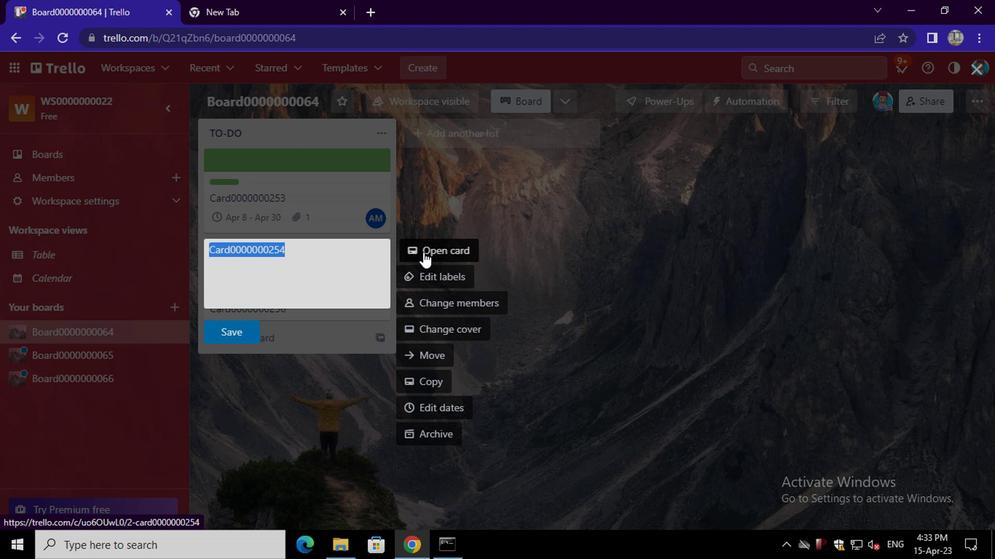 
Action: Mouse pressed left at (430, 249)
Screenshot: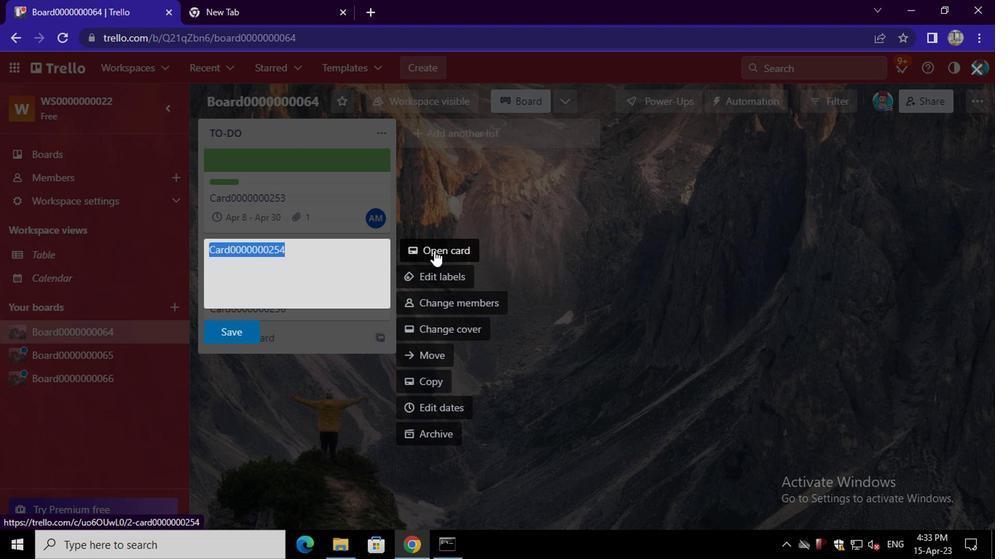 
Action: Mouse moved to (370, 264)
Screenshot: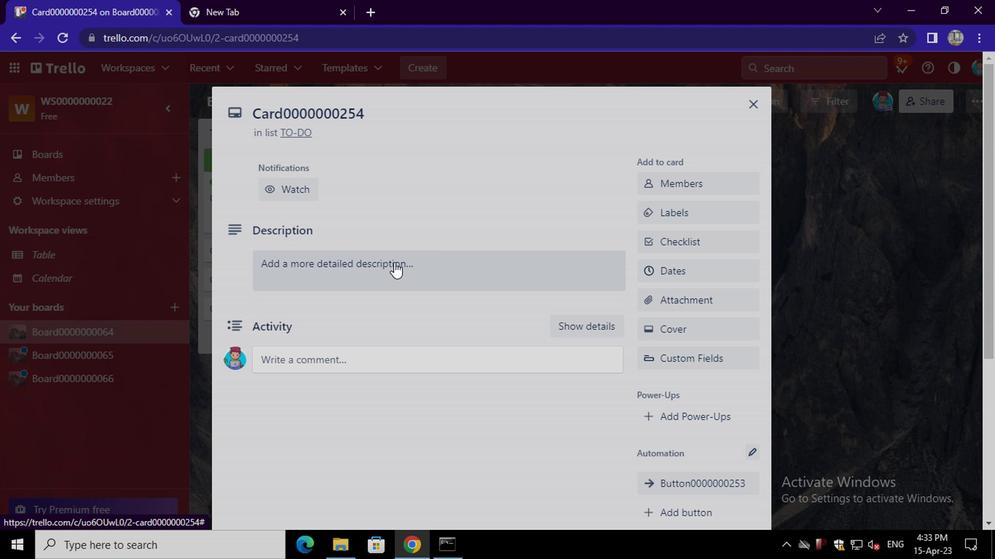 
Action: Mouse pressed left at (370, 264)
Screenshot: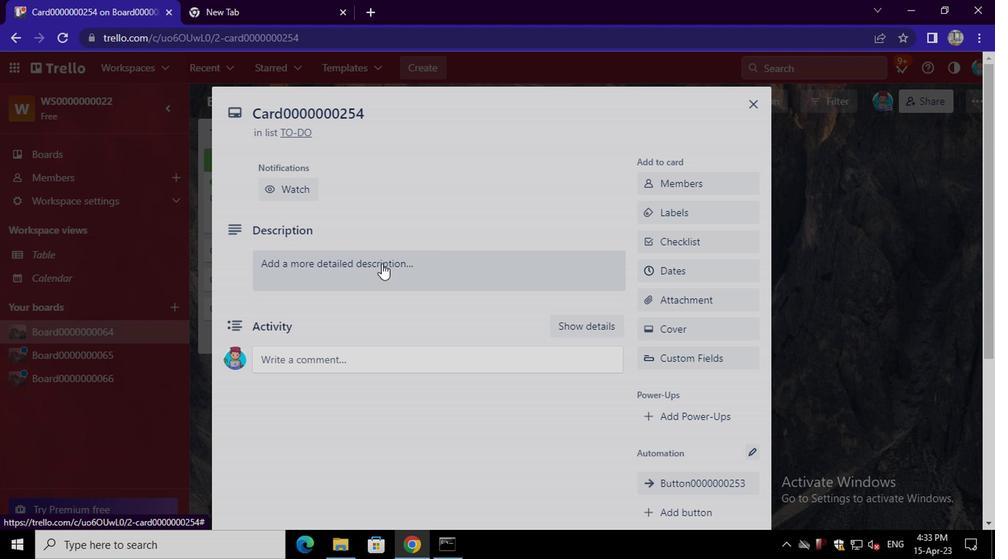 
Action: Mouse moved to (348, 315)
Screenshot: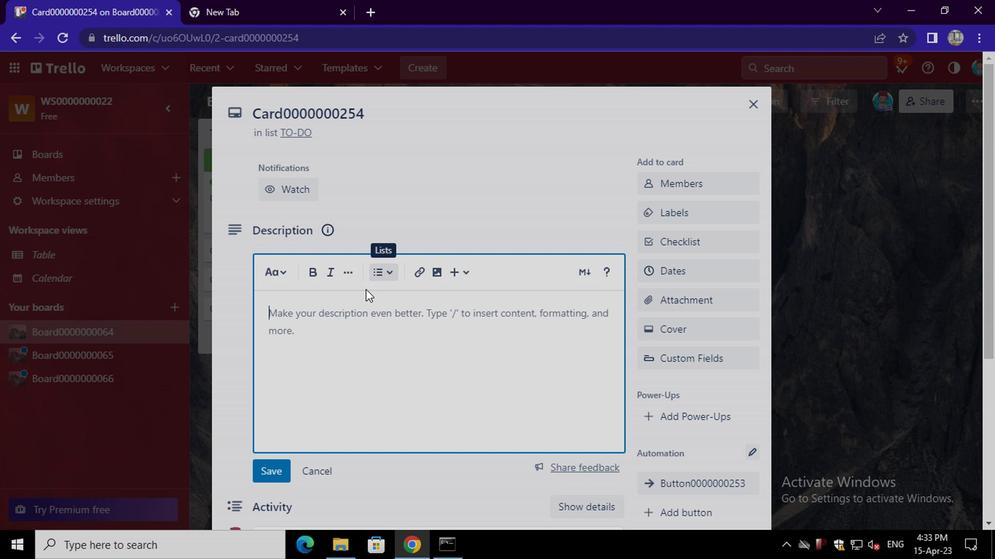 
Action: Mouse pressed left at (348, 315)
Screenshot: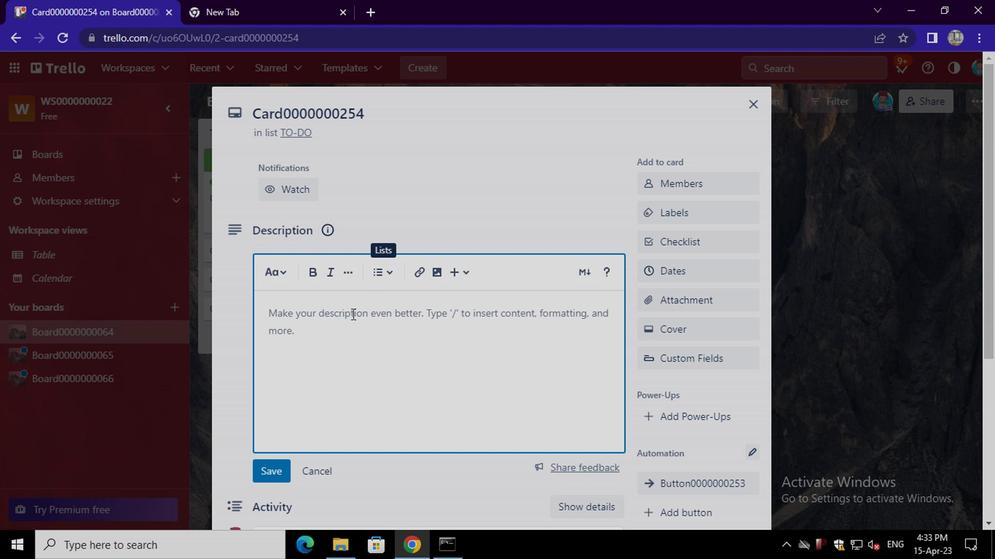 
Action: Mouse moved to (347, 315)
Screenshot: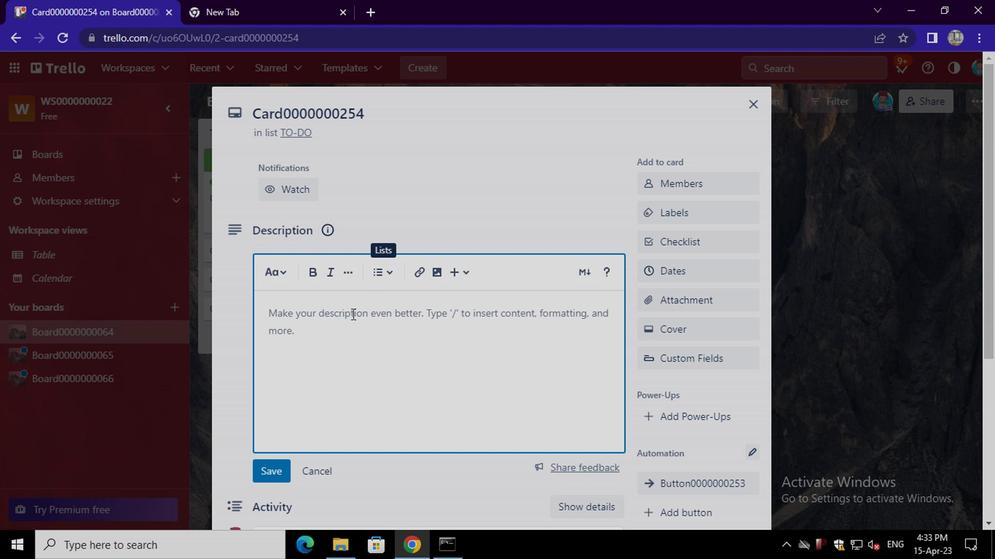
Action: Key pressed <Key.shift><Key.shift><Key.shift><Key.shift><Key.shift><Key.shift><Key.shift><Key.shift><Key.shift><Key.shift><Key.shift><Key.shift><Key.shift><Key.shift><Key.shift><Key.shift><Key.shift><Key.shift><Key.shift><Key.shift><Key.shift><Key.shift><Key.shift><Key.shift><Key.shift><Key.shift><Key.shift><Key.shift><Key.shift><Key.shift><Key.shift><Key.shift>DS0000000253
Screenshot: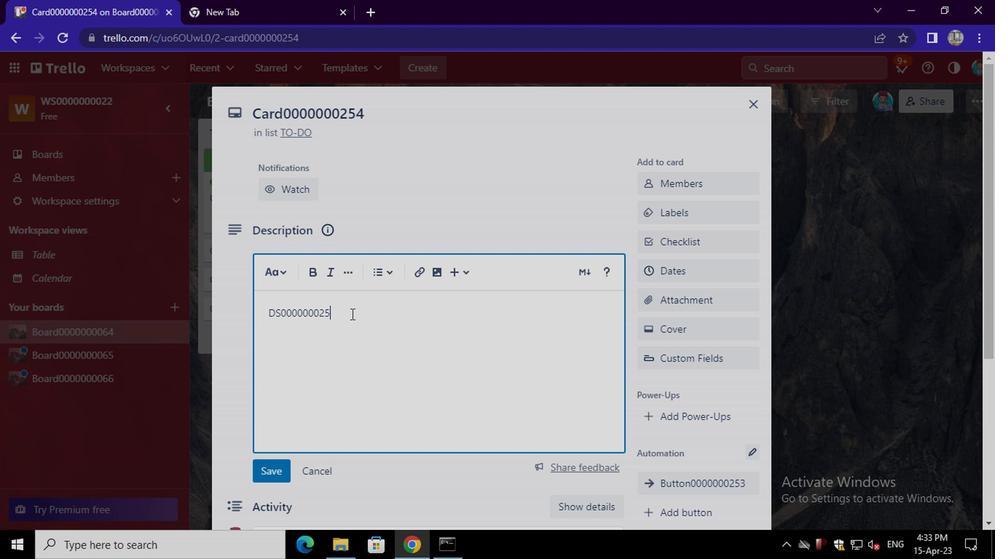 
Action: Mouse moved to (273, 469)
Screenshot: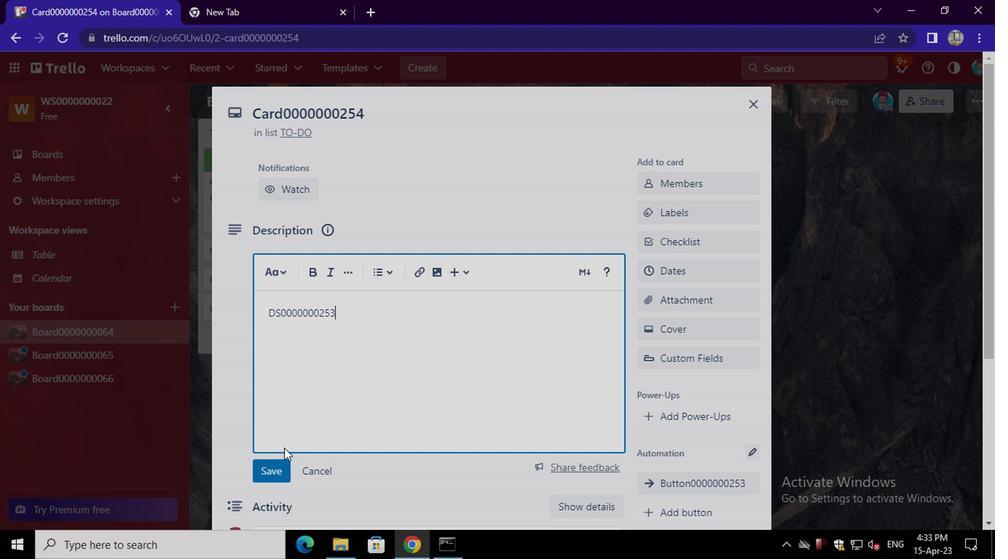 
Action: Mouse pressed left at (273, 469)
Screenshot: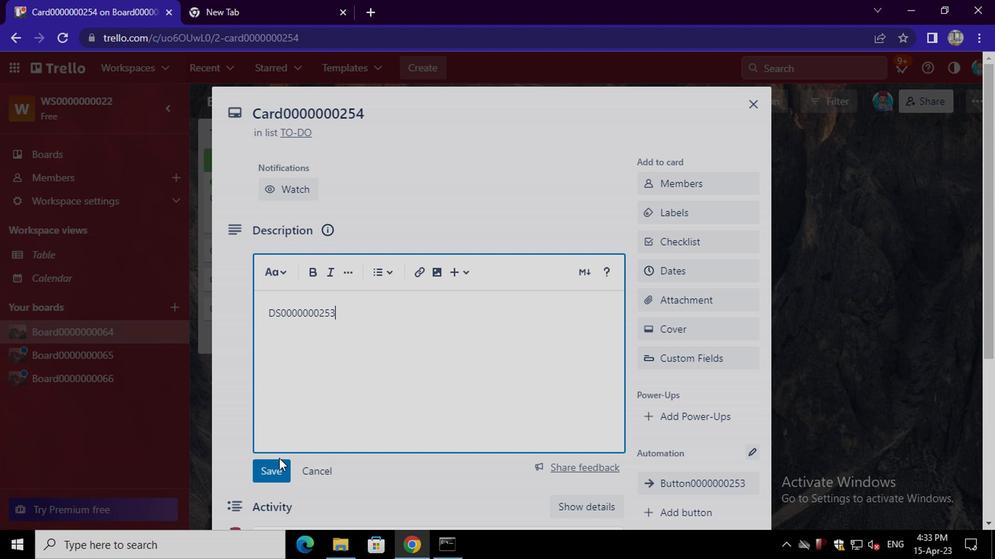 
Action: Mouse moved to (303, 336)
Screenshot: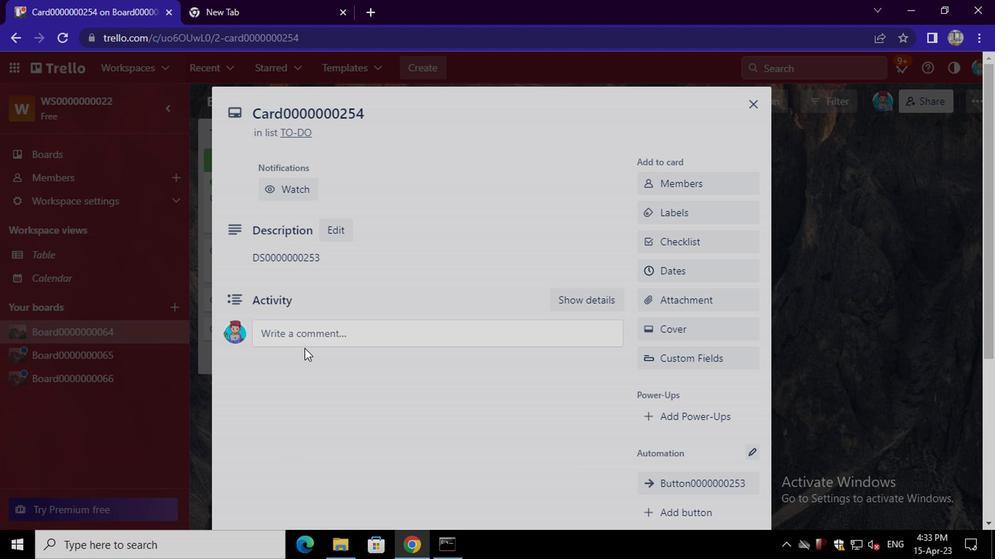 
Action: Mouse pressed left at (303, 336)
Screenshot: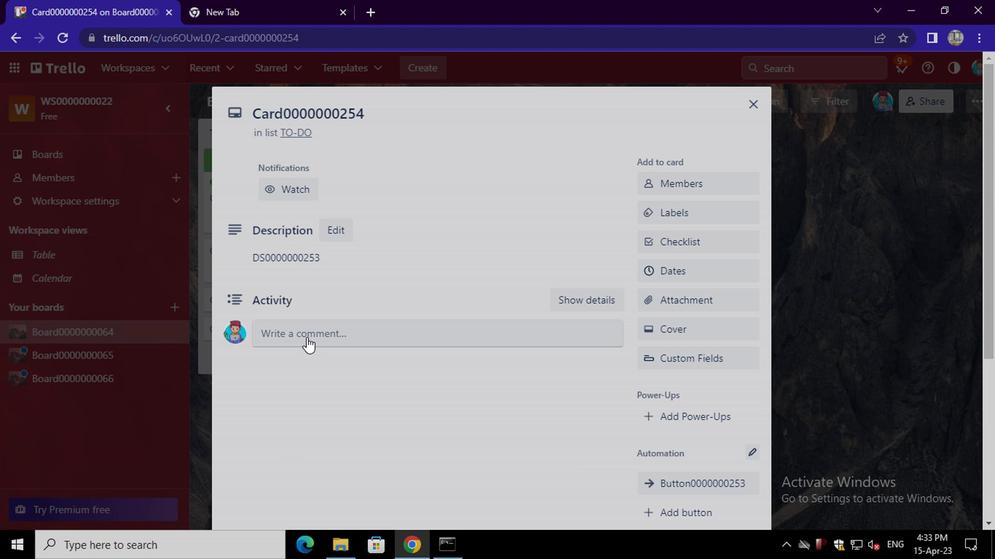 
Action: Mouse moved to (304, 339)
Screenshot: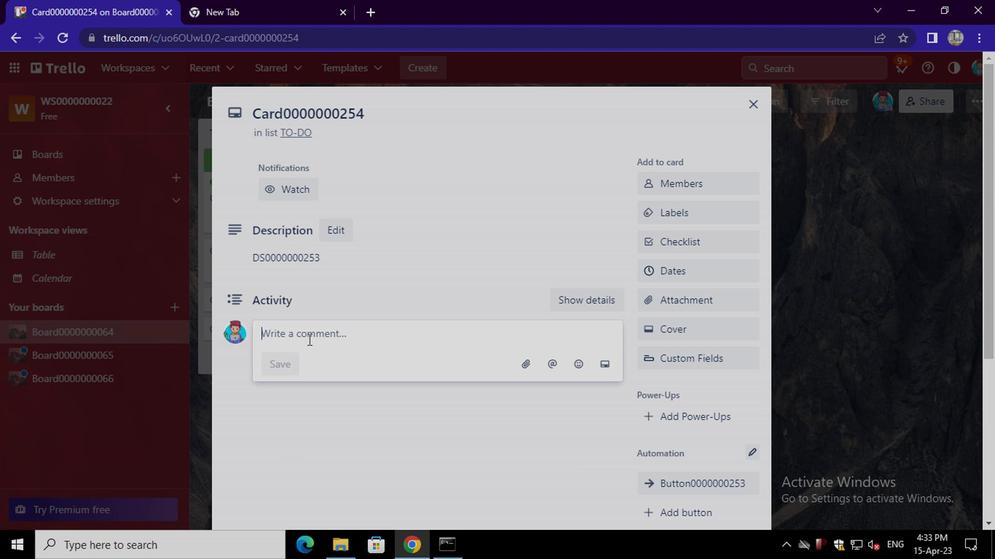 
Action: Mouse pressed left at (304, 339)
Screenshot: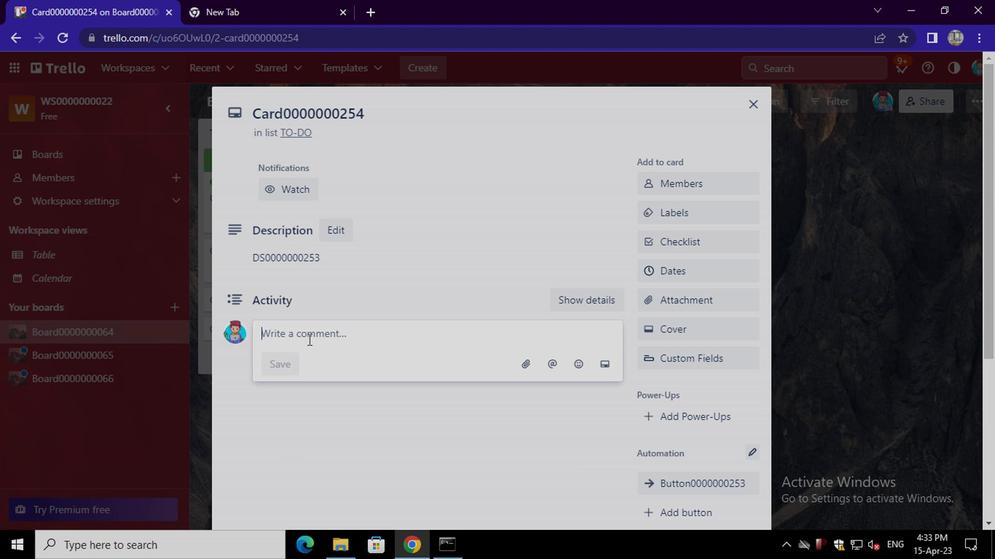 
Action: Key pressed <Key.shift>CM0000000253
Screenshot: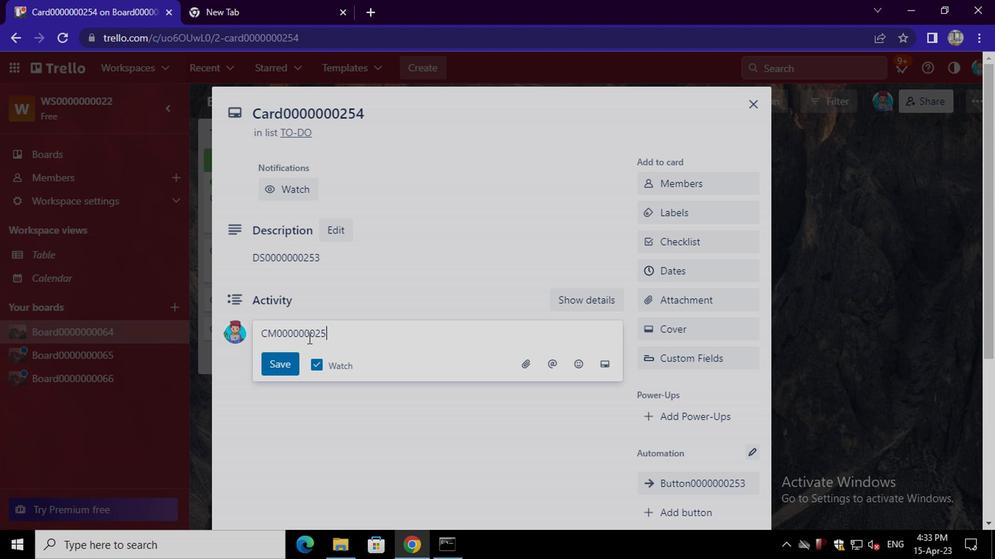
Action: Mouse moved to (282, 364)
Screenshot: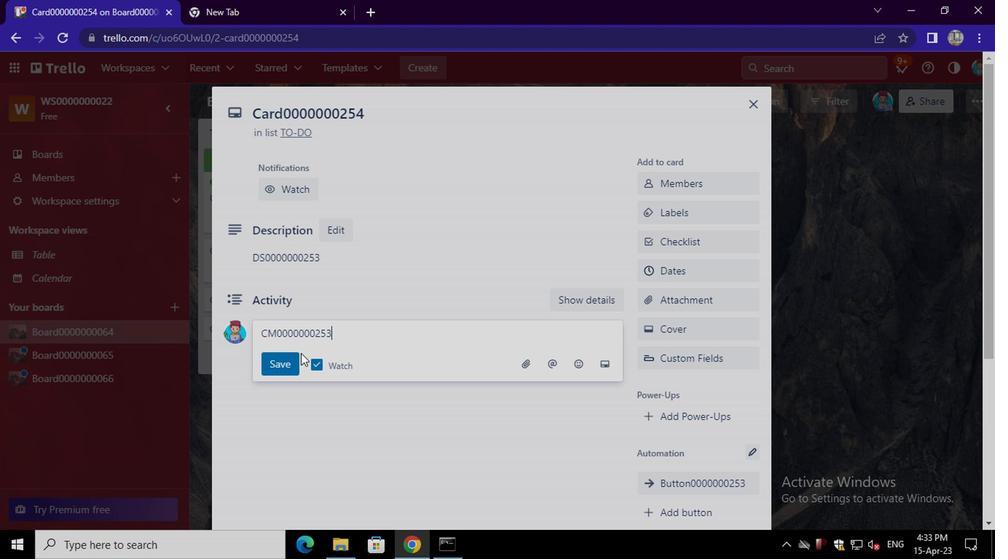 
Action: Mouse pressed left at (282, 364)
Screenshot: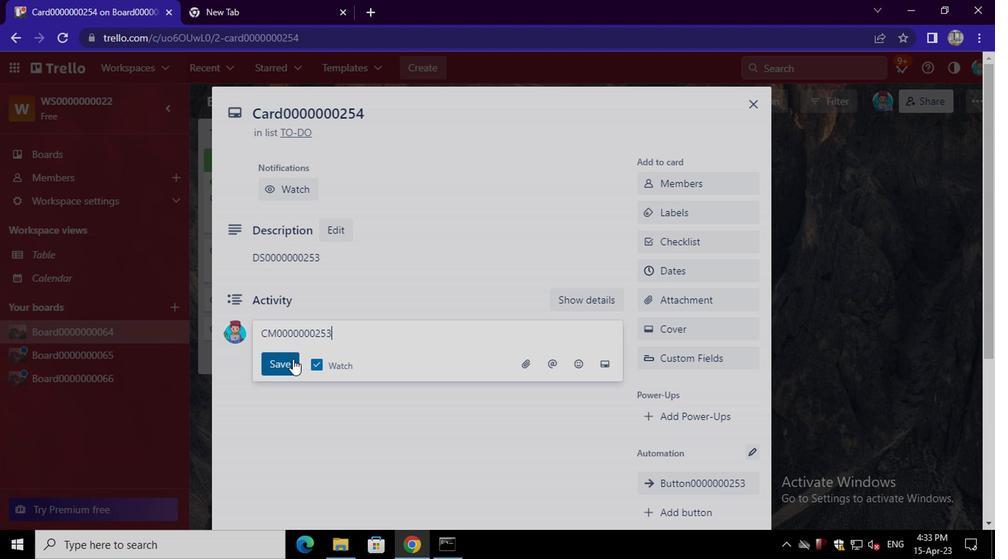 
